 Task: Find connections with filter location Al Minyā with filter topic #startupswith filter profile language Potuguese with filter current company SK hynix with filter school DKTE'S Textile and Engineering Institute - An Autonomous Institute with filter industry Strategic Management Services with filter service category Coaching & Mentoring with filter keywords title Marketing Communications Manager
Action: Mouse moved to (496, 63)
Screenshot: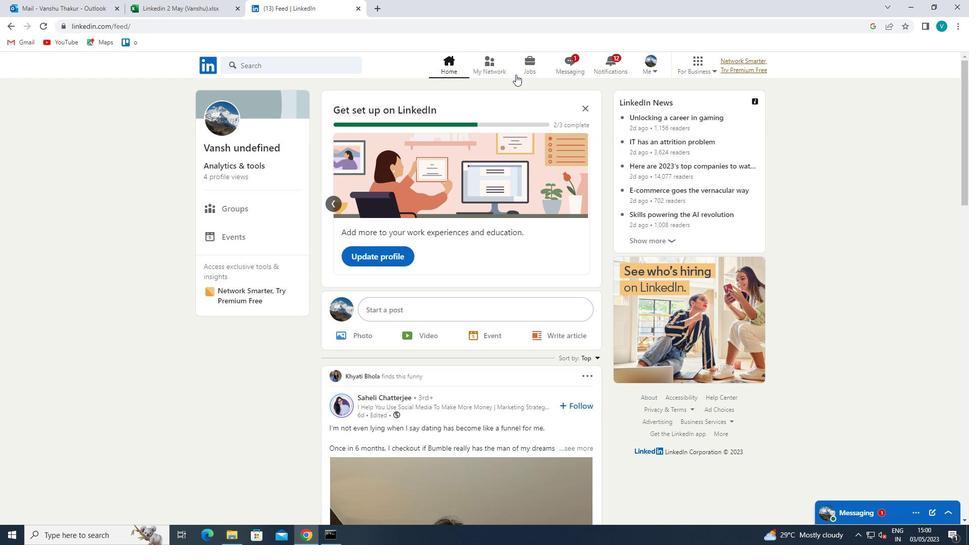 
Action: Mouse pressed left at (496, 63)
Screenshot: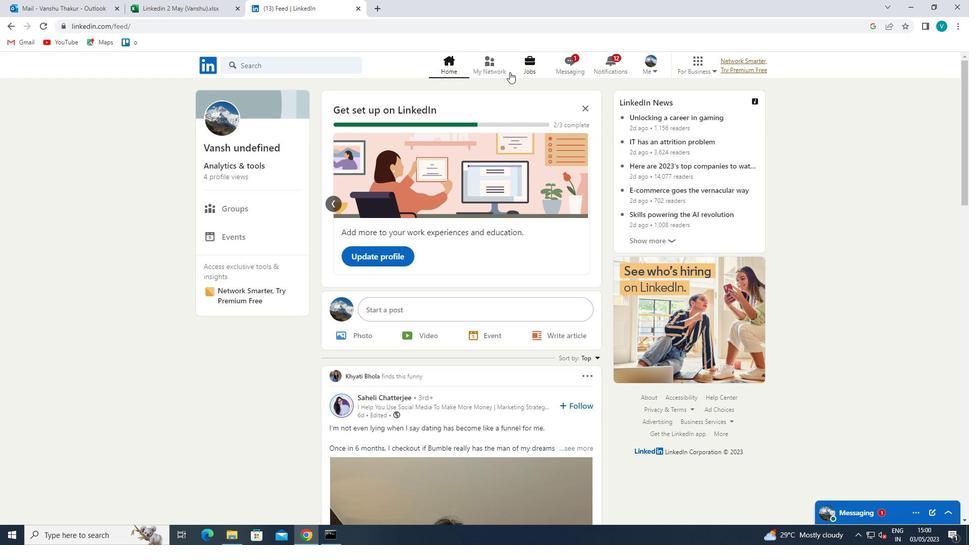 
Action: Mouse moved to (278, 118)
Screenshot: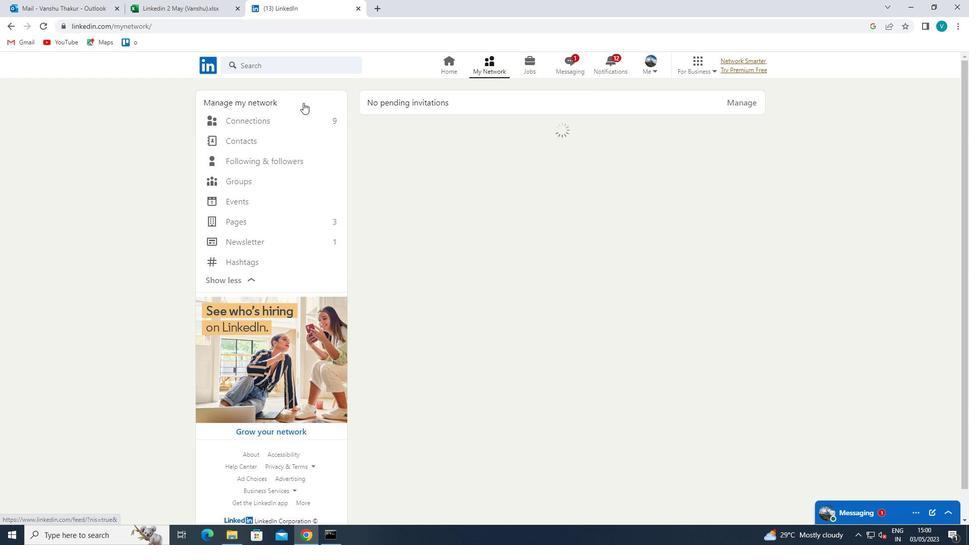 
Action: Mouse pressed left at (278, 118)
Screenshot: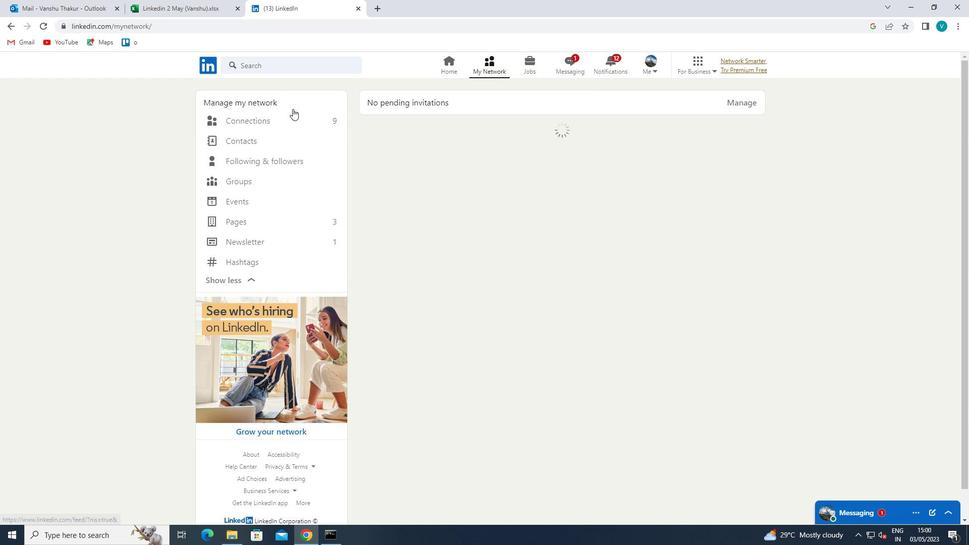 
Action: Mouse moved to (559, 125)
Screenshot: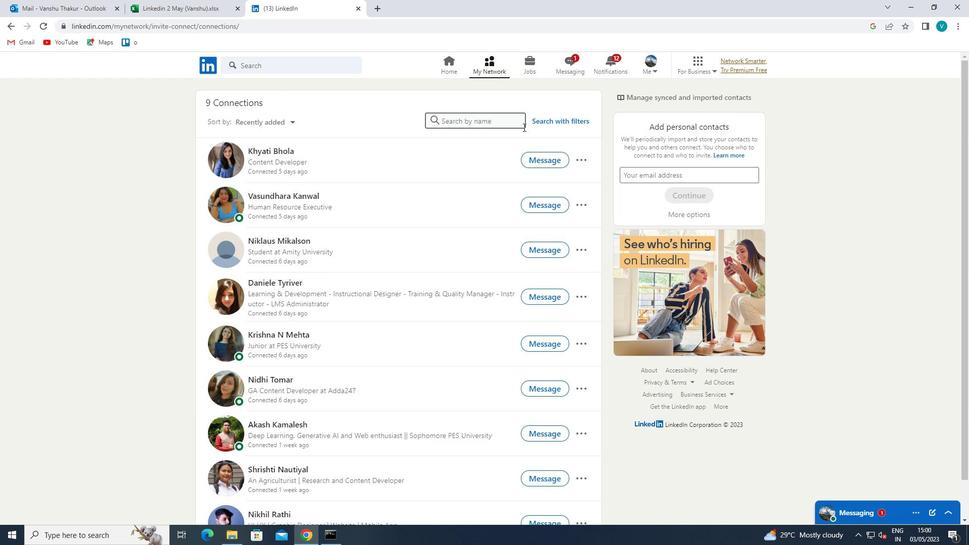 
Action: Mouse pressed left at (559, 125)
Screenshot: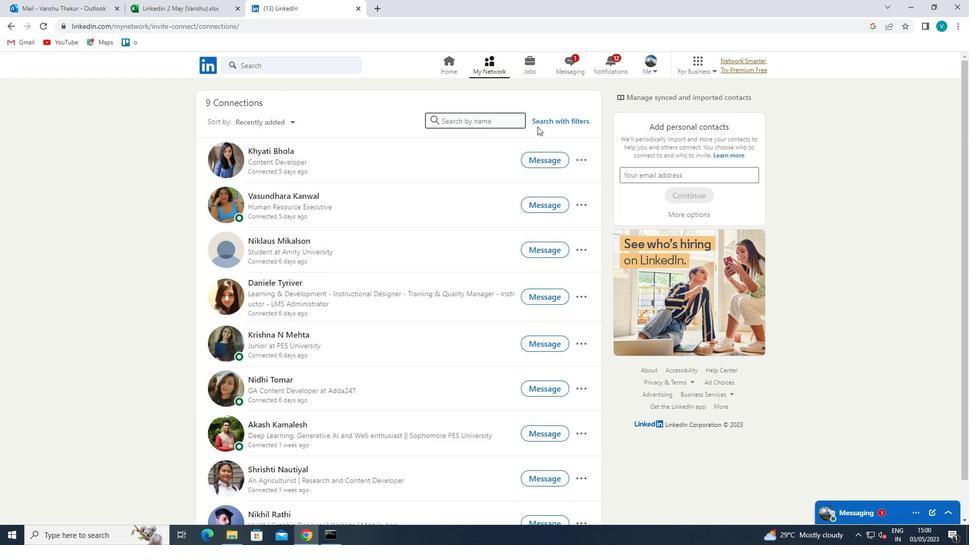 
Action: Mouse moved to (493, 93)
Screenshot: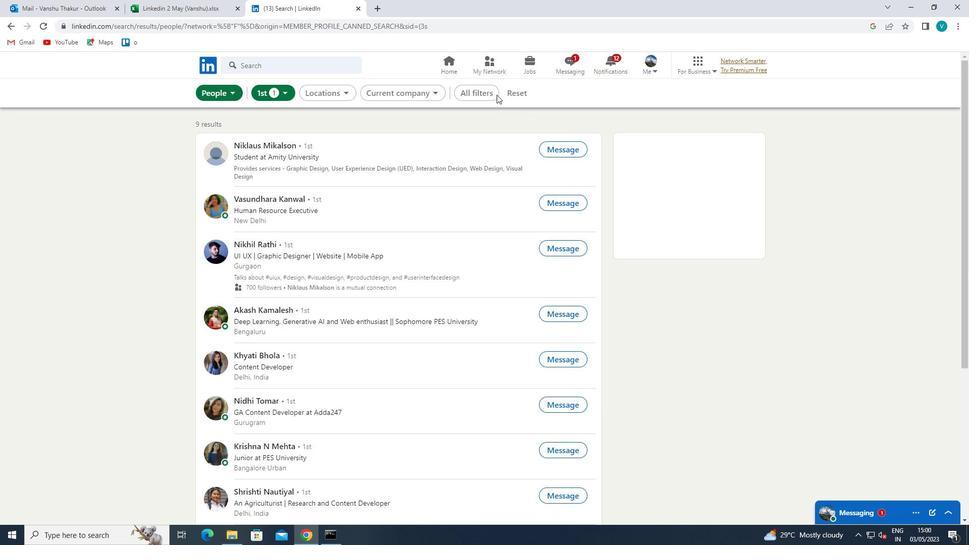 
Action: Mouse pressed left at (493, 93)
Screenshot: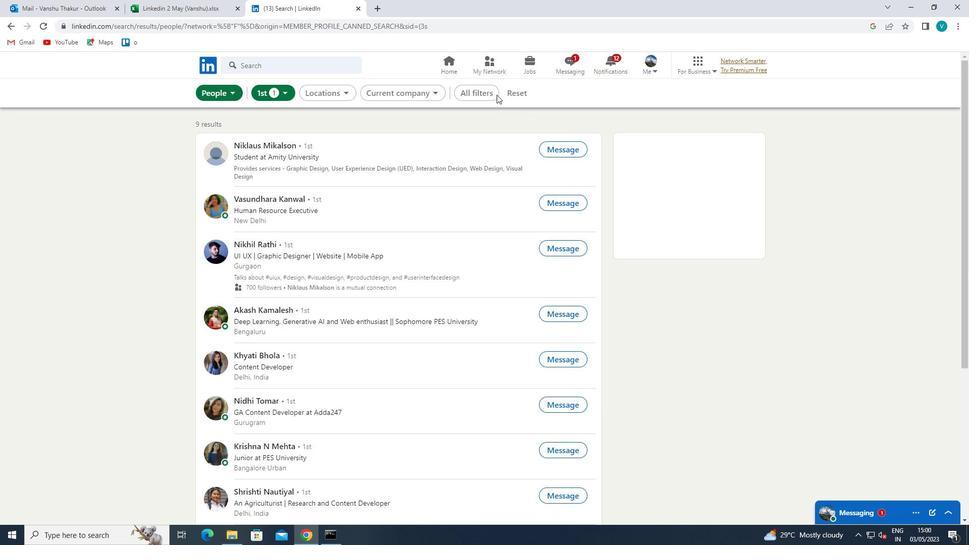 
Action: Mouse moved to (782, 194)
Screenshot: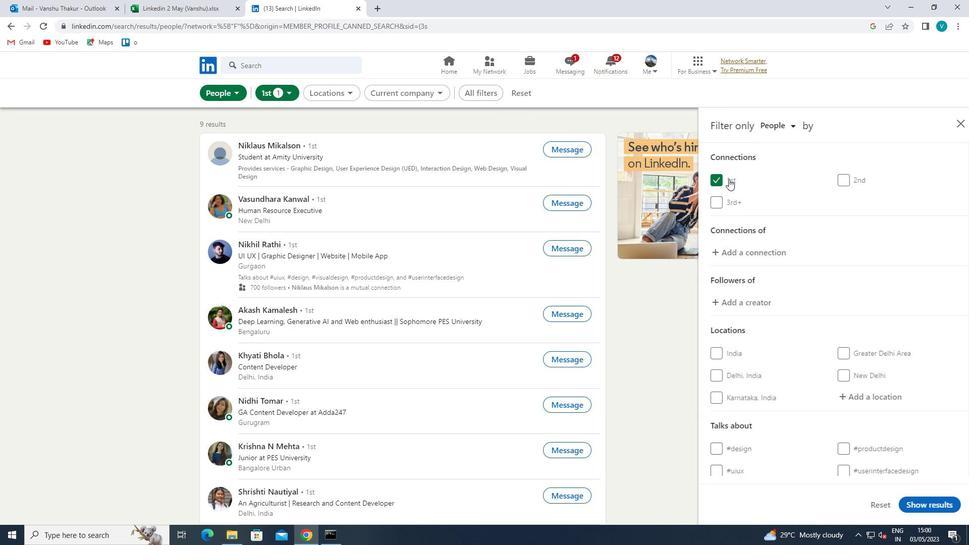 
Action: Mouse scrolled (782, 193) with delta (0, 0)
Screenshot: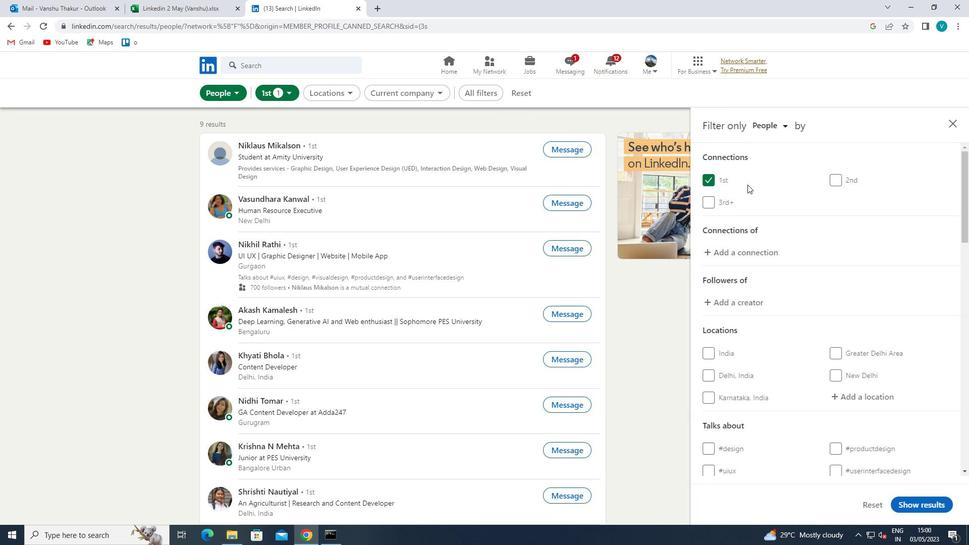 
Action: Mouse moved to (784, 195)
Screenshot: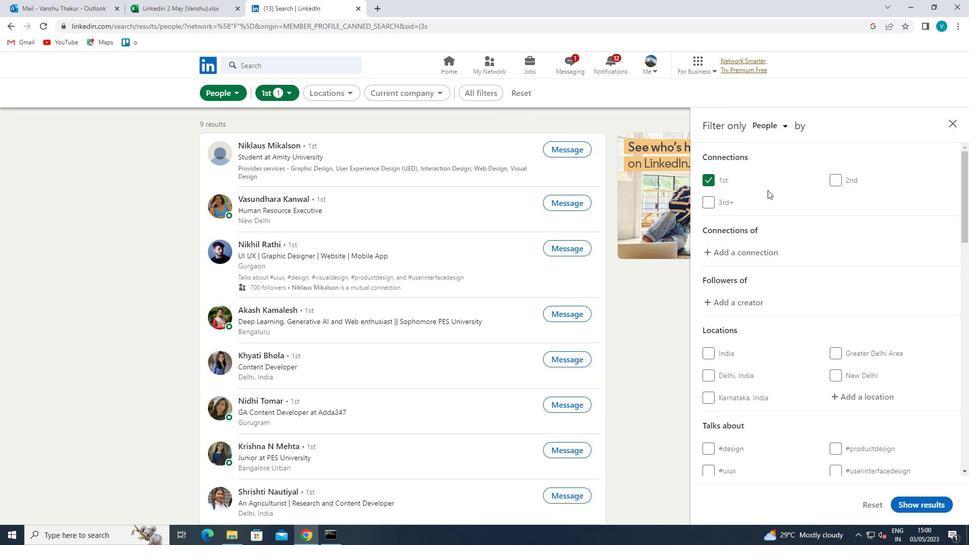 
Action: Mouse scrolled (784, 195) with delta (0, 0)
Screenshot: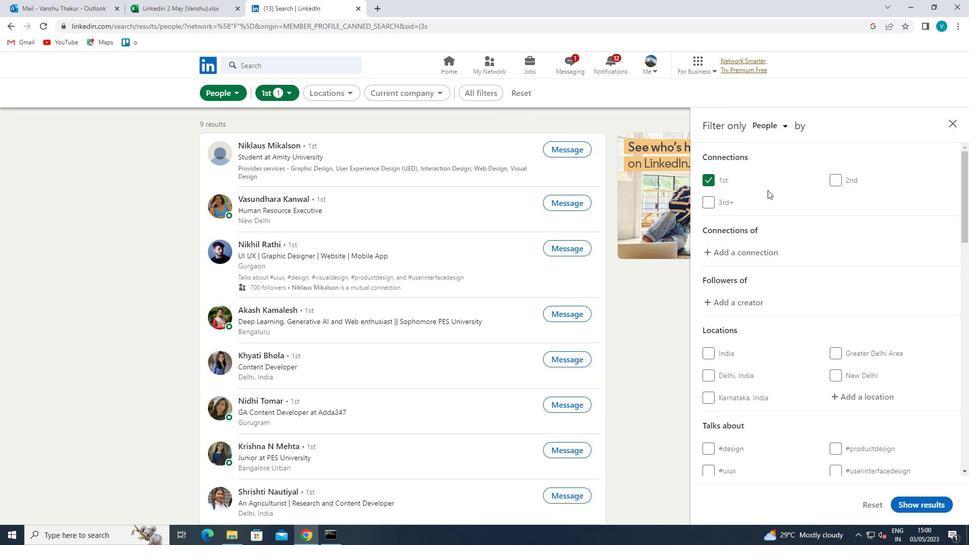 
Action: Mouse moved to (852, 296)
Screenshot: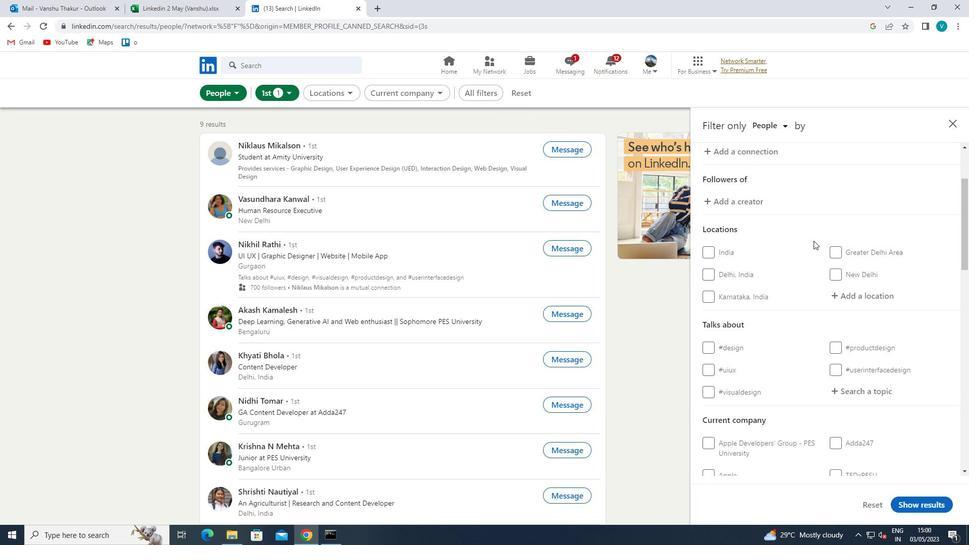 
Action: Mouse pressed left at (852, 296)
Screenshot: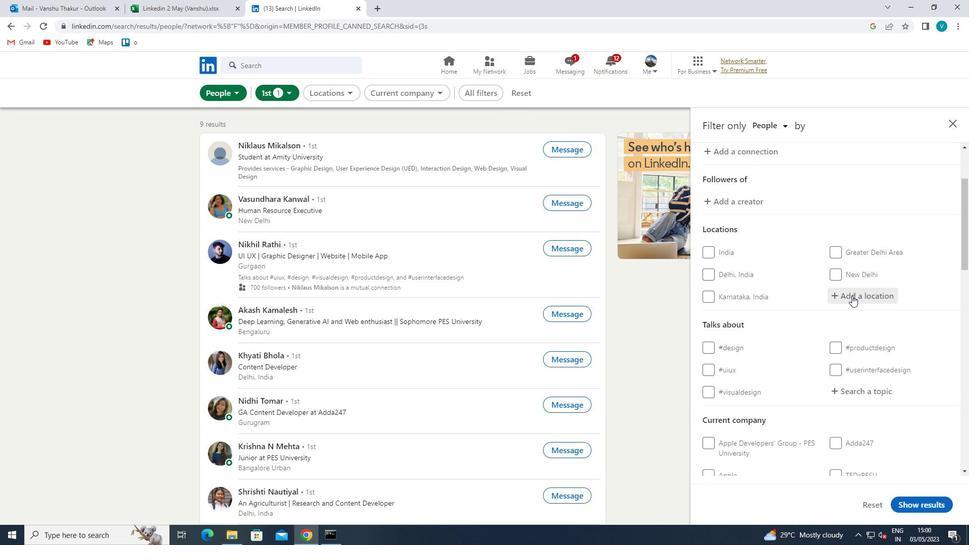 
Action: Mouse moved to (576, 127)
Screenshot: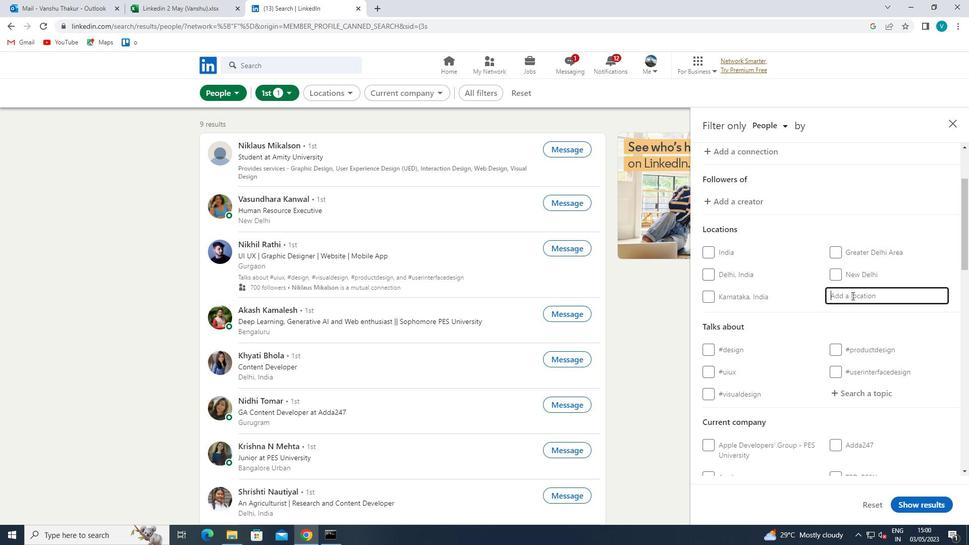 
Action: Key pressed <Key.shift>AI<Key.space><Key.shift><Key.shift><Key.shift><Key.shift><Key.shift><Key.shift><Key.shift><Key.shift><Key.shift>MINYA
Screenshot: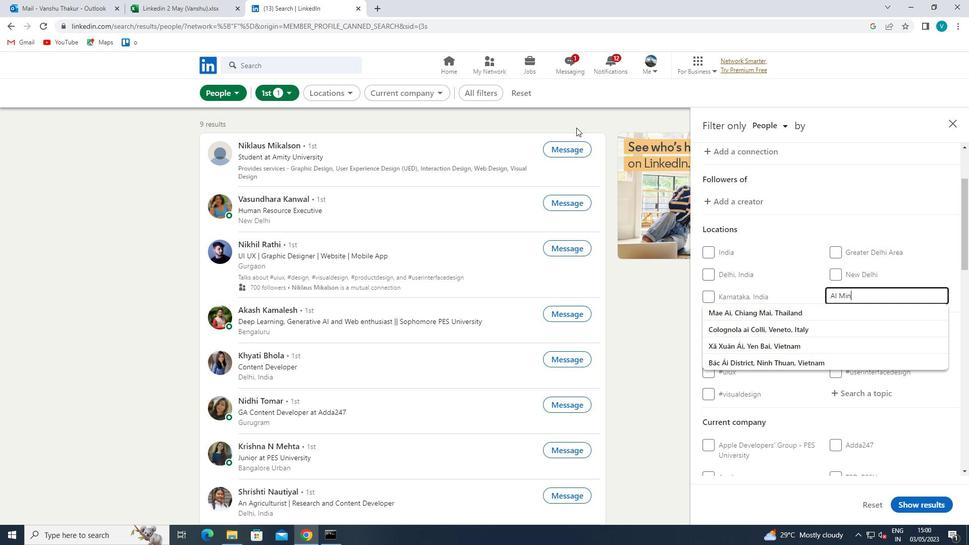 
Action: Mouse moved to (772, 281)
Screenshot: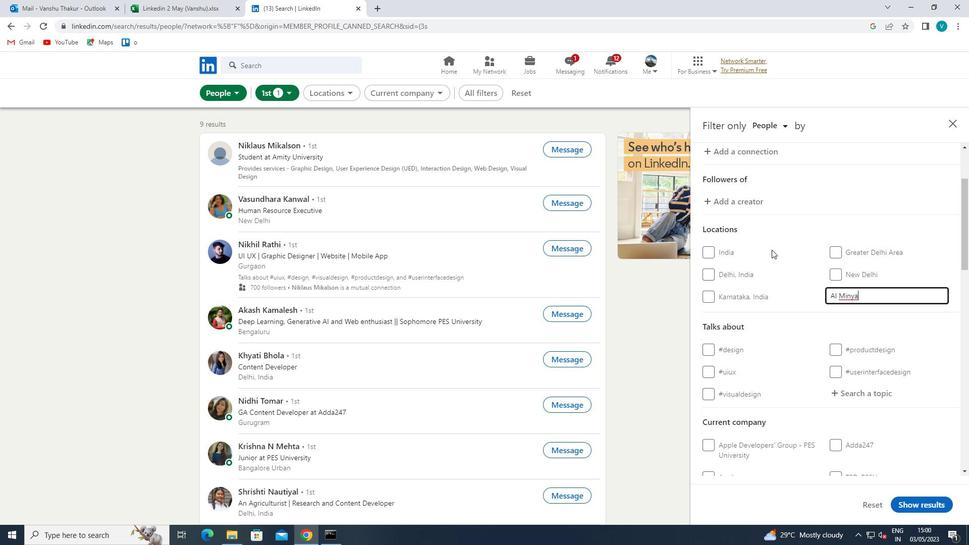 
Action: Mouse pressed left at (772, 281)
Screenshot: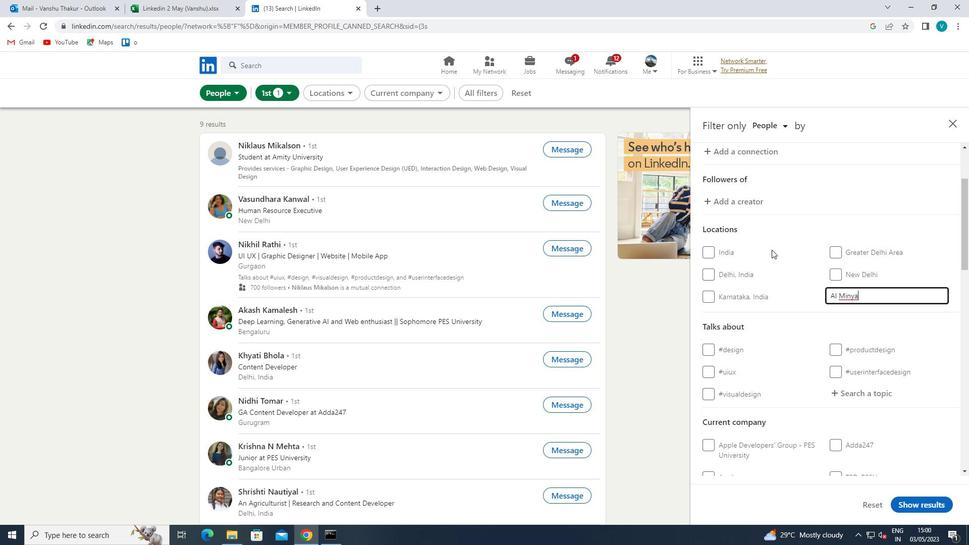 
Action: Mouse moved to (833, 301)
Screenshot: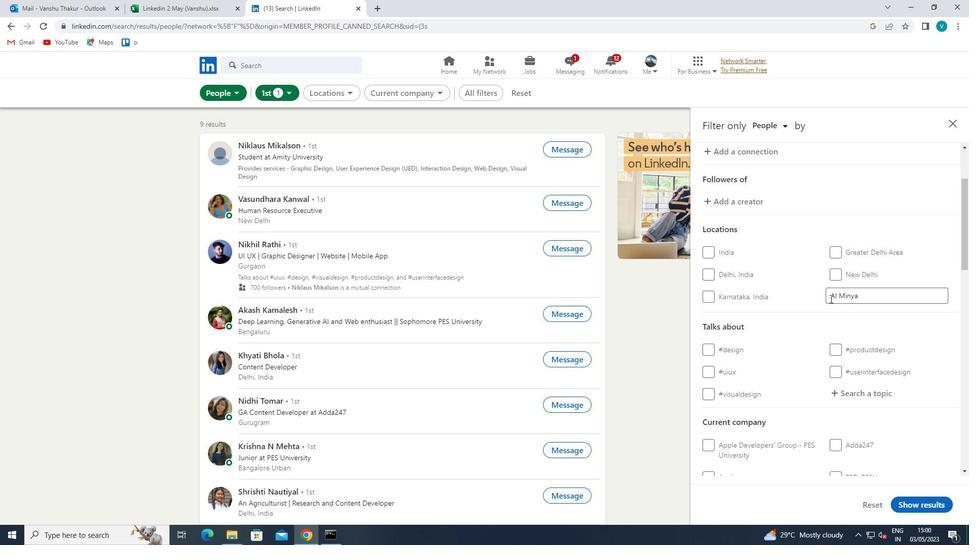 
Action: Mouse scrolled (833, 300) with delta (0, 0)
Screenshot: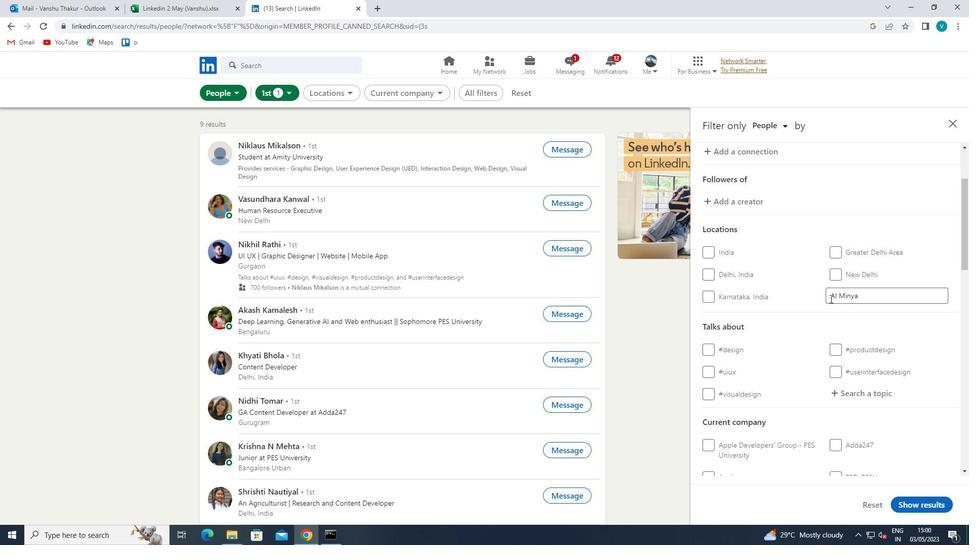 
Action: Mouse moved to (834, 301)
Screenshot: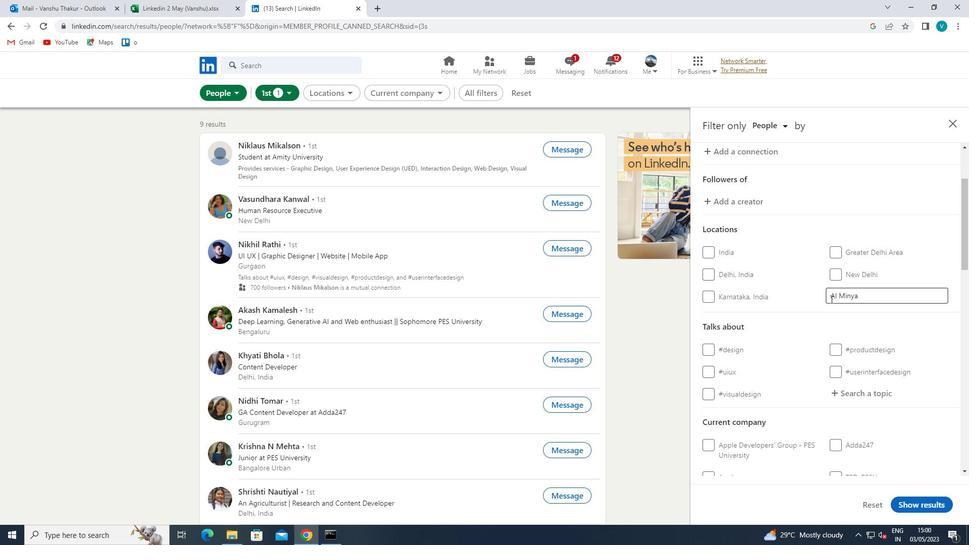 
Action: Mouse scrolled (834, 301) with delta (0, 0)
Screenshot: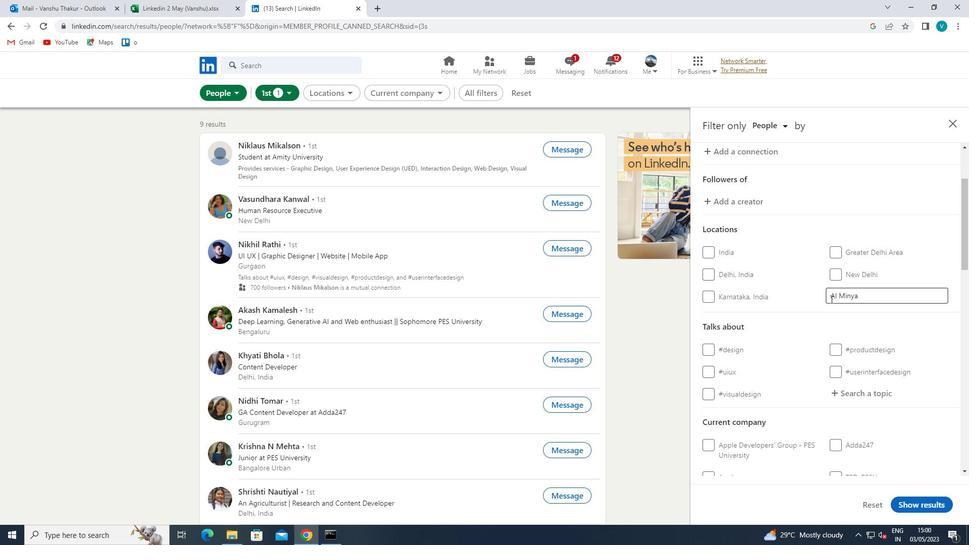 
Action: Mouse moved to (863, 297)
Screenshot: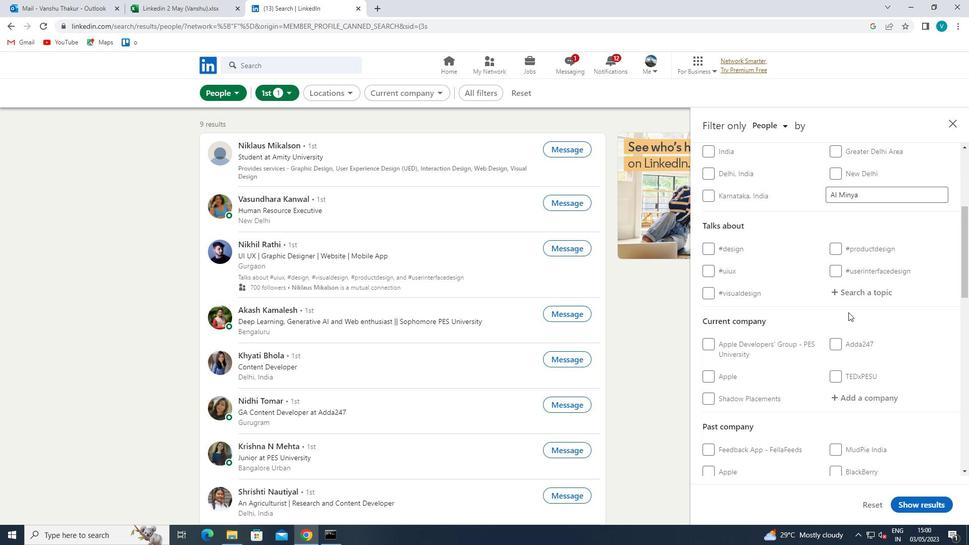 
Action: Mouse pressed left at (863, 297)
Screenshot: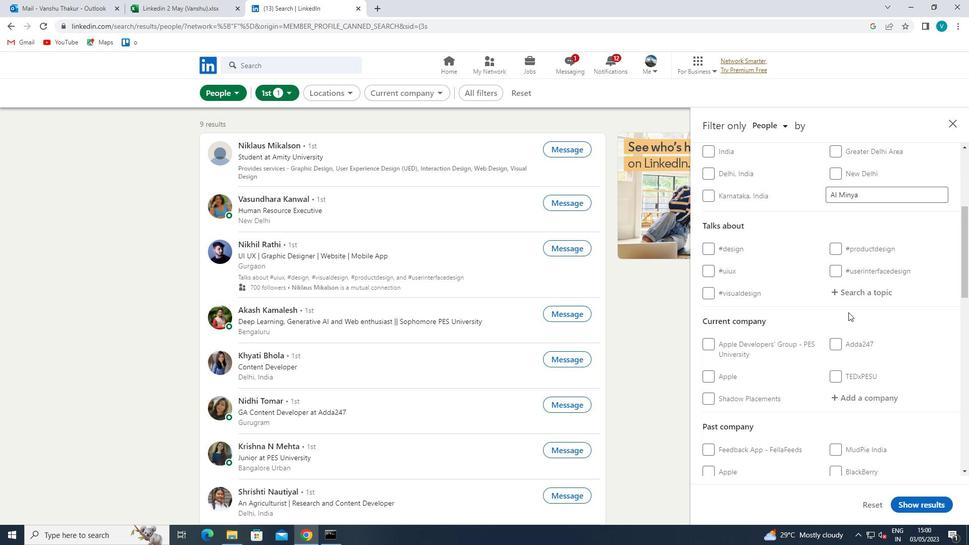
Action: Mouse moved to (737, 226)
Screenshot: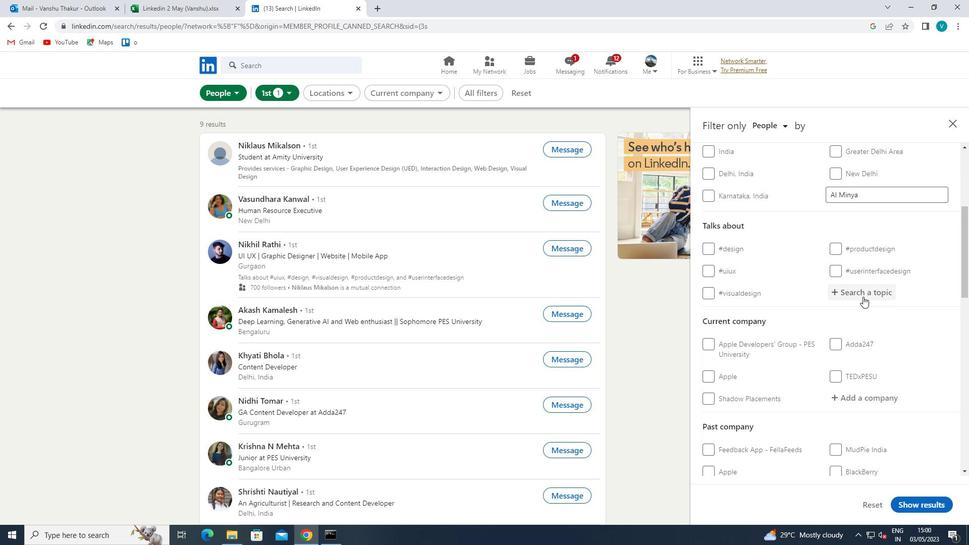 
Action: Key pressed STARTUP
Screenshot: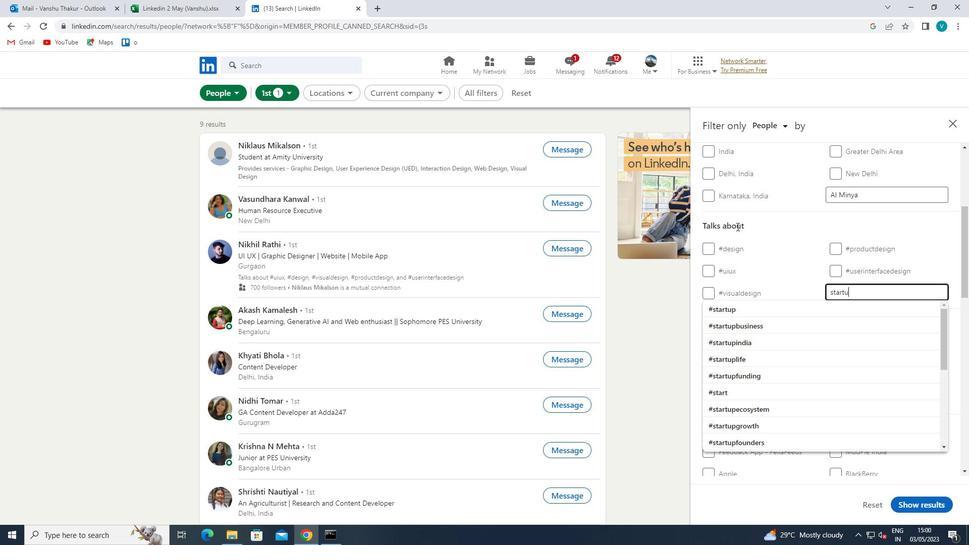 
Action: Mouse moved to (734, 320)
Screenshot: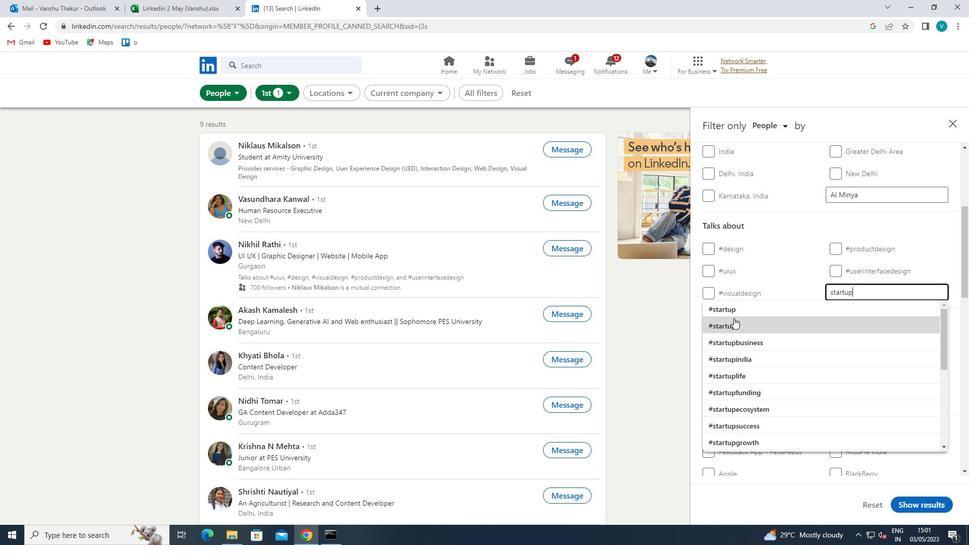 
Action: Mouse pressed left at (734, 320)
Screenshot: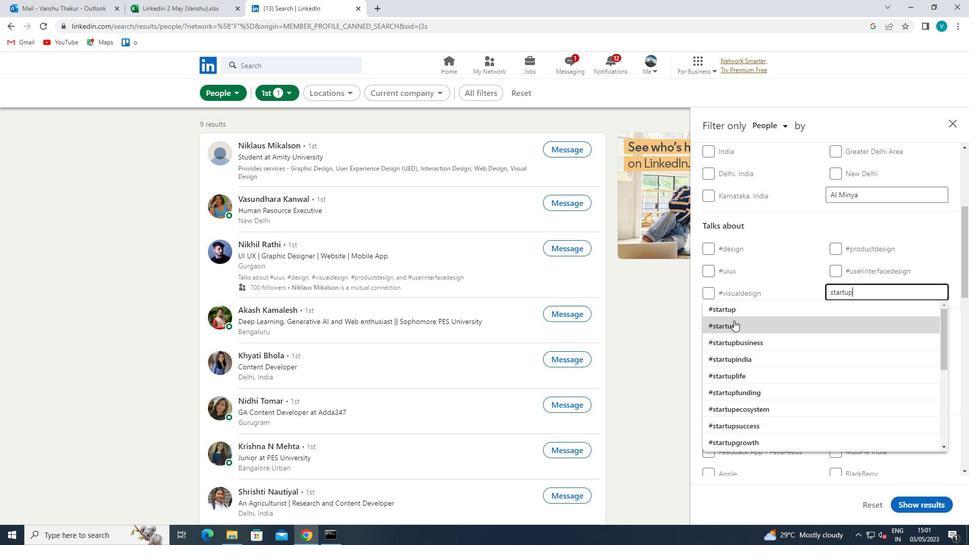 
Action: Mouse moved to (893, 325)
Screenshot: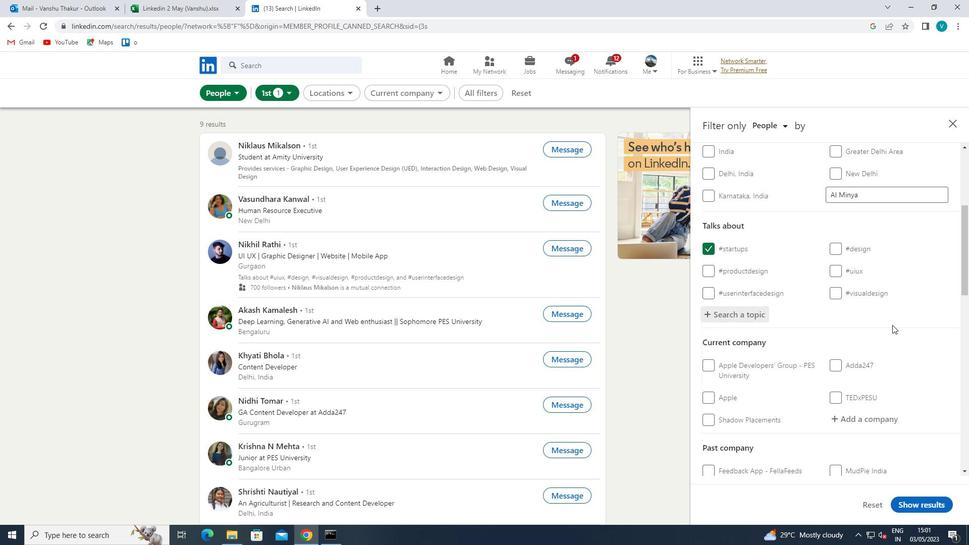 
Action: Mouse scrolled (893, 324) with delta (0, 0)
Screenshot: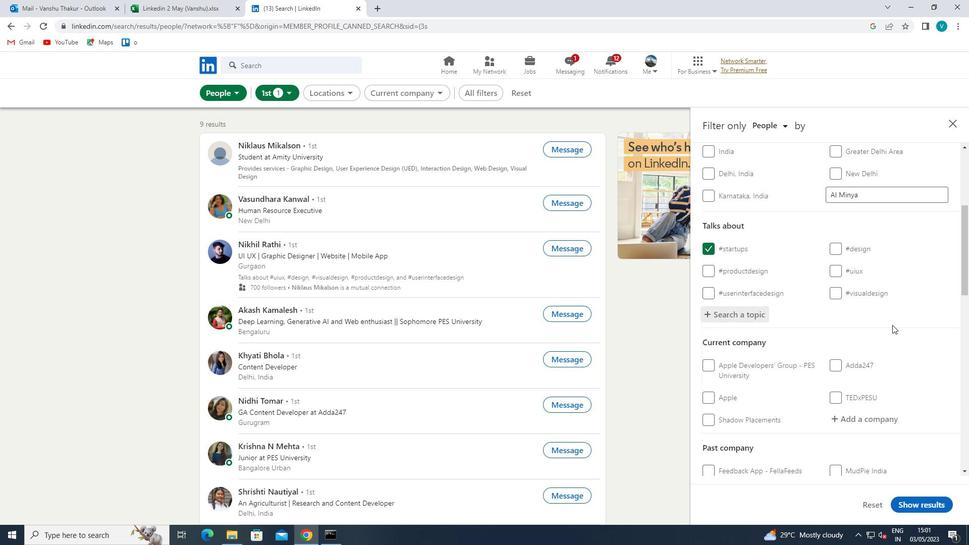 
Action: Mouse scrolled (893, 324) with delta (0, 0)
Screenshot: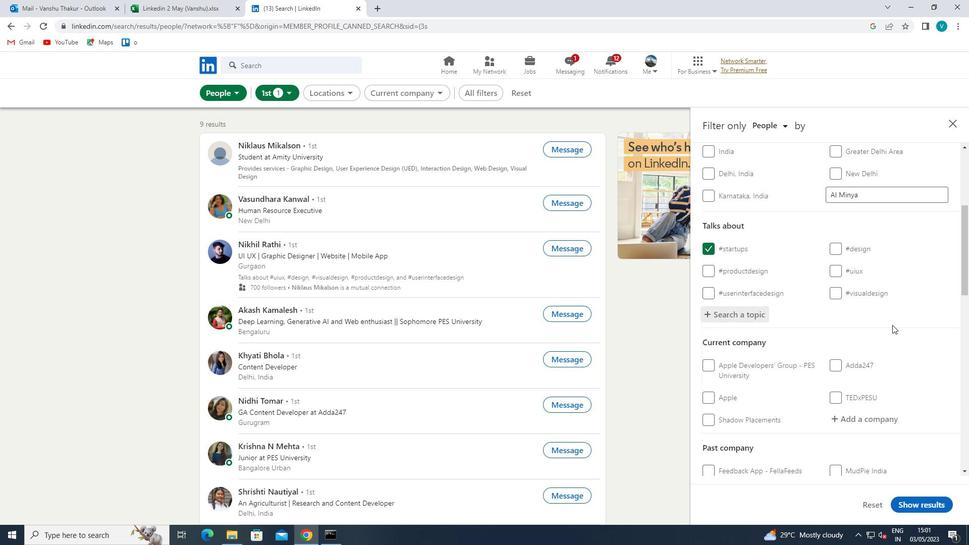 
Action: Mouse moved to (898, 323)
Screenshot: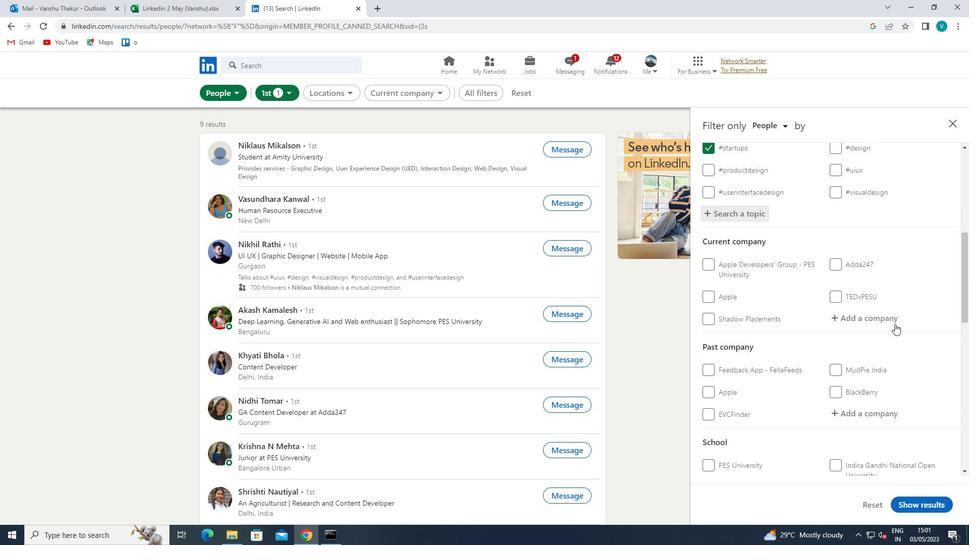 
Action: Mouse pressed left at (898, 323)
Screenshot: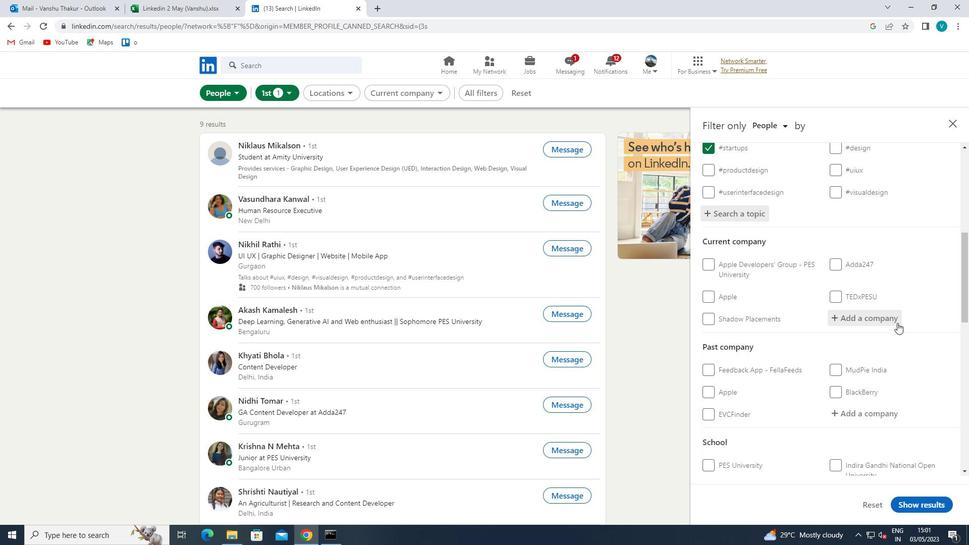 
Action: Key pressed <Key.shift>SK<Key.space>HYNIX
Screenshot: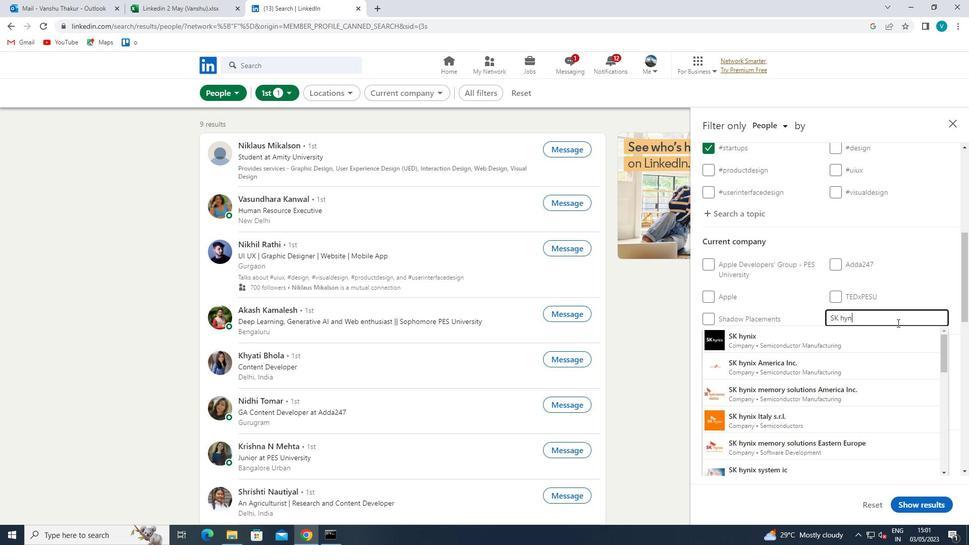 
Action: Mouse moved to (877, 335)
Screenshot: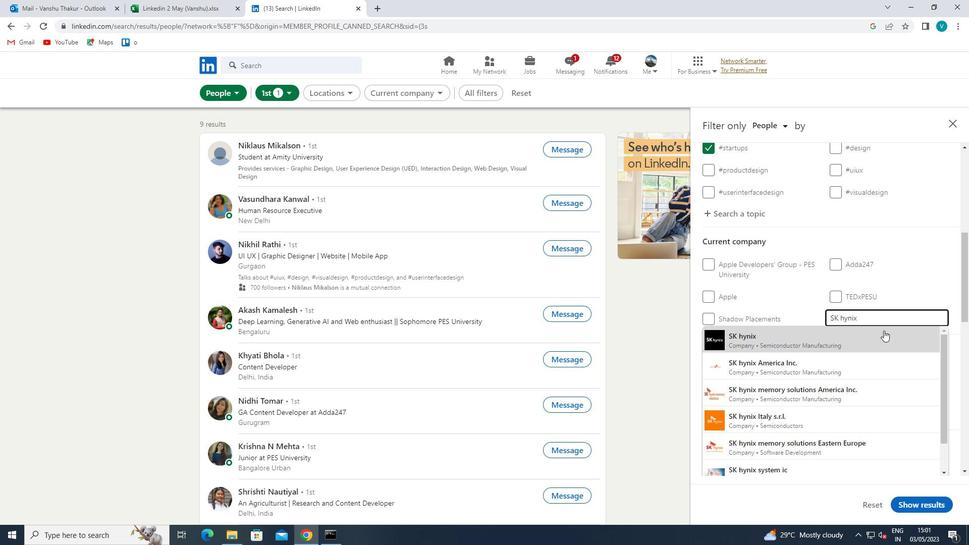 
Action: Mouse pressed left at (877, 335)
Screenshot: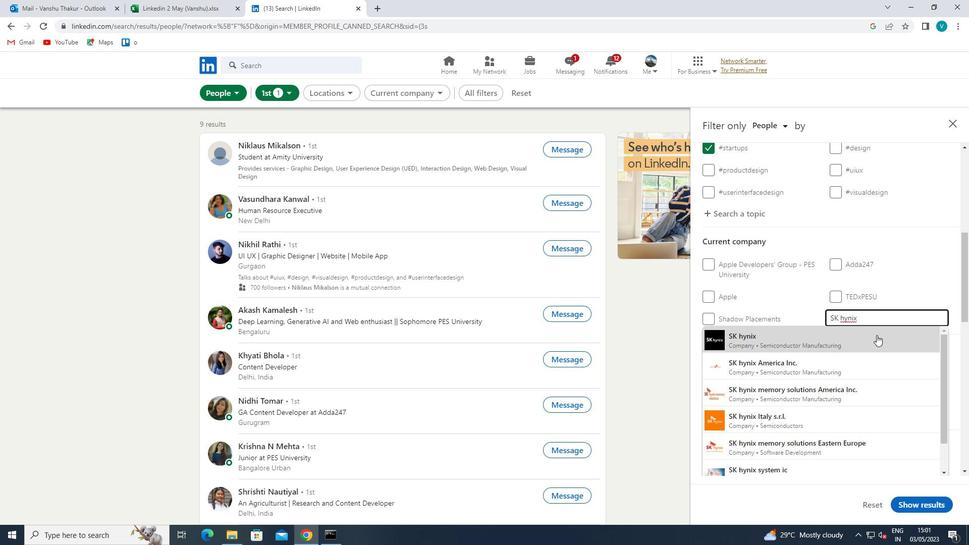 
Action: Mouse scrolled (877, 334) with delta (0, 0)
Screenshot: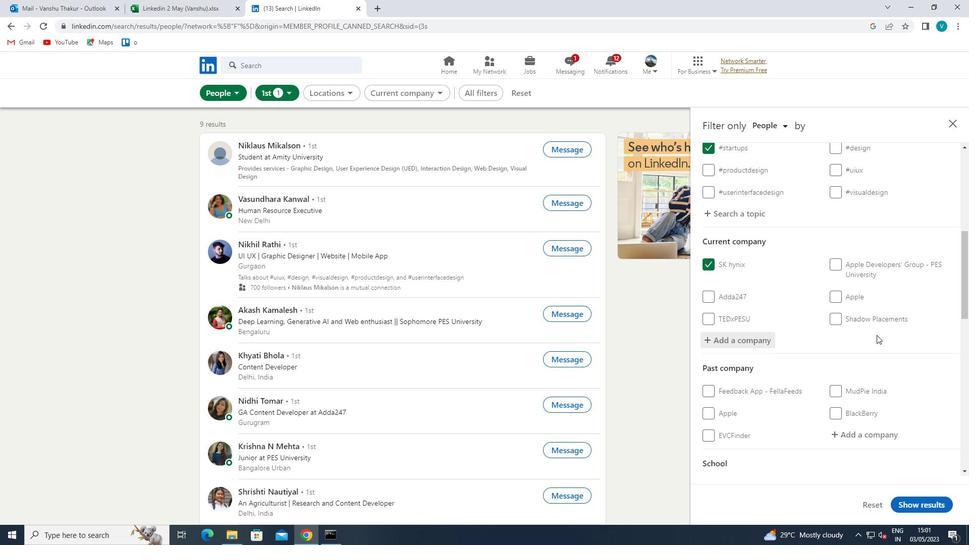 
Action: Mouse scrolled (877, 334) with delta (0, 0)
Screenshot: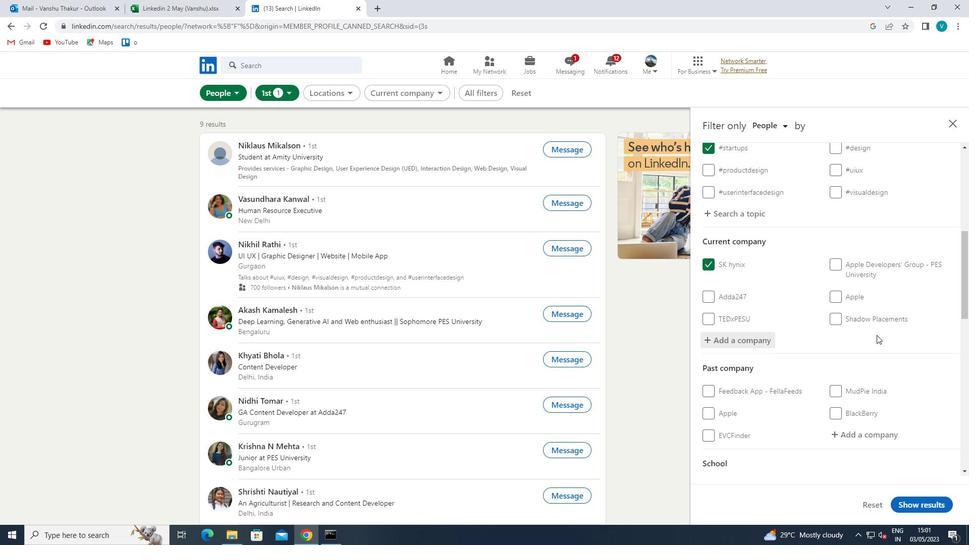 
Action: Mouse scrolled (877, 334) with delta (0, 0)
Screenshot: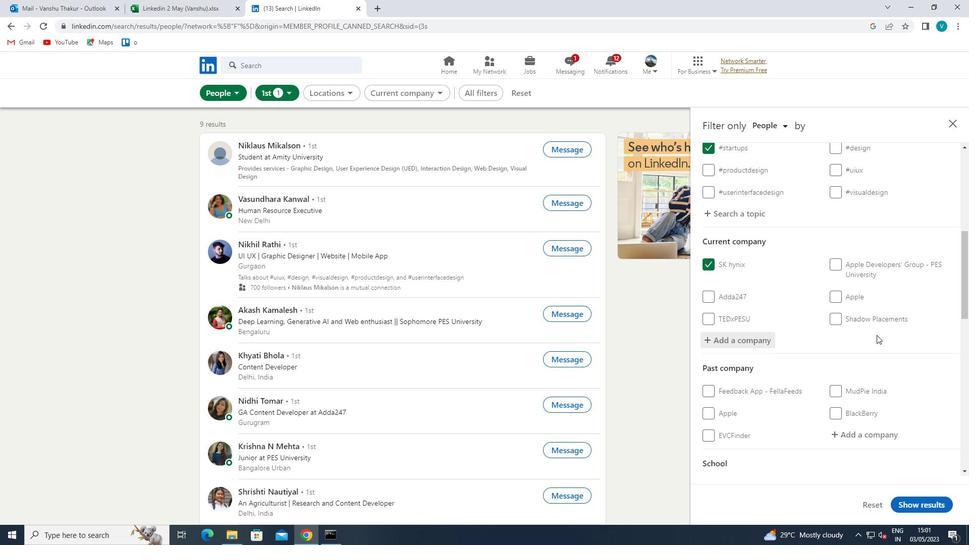 
Action: Mouse scrolled (877, 334) with delta (0, 0)
Screenshot: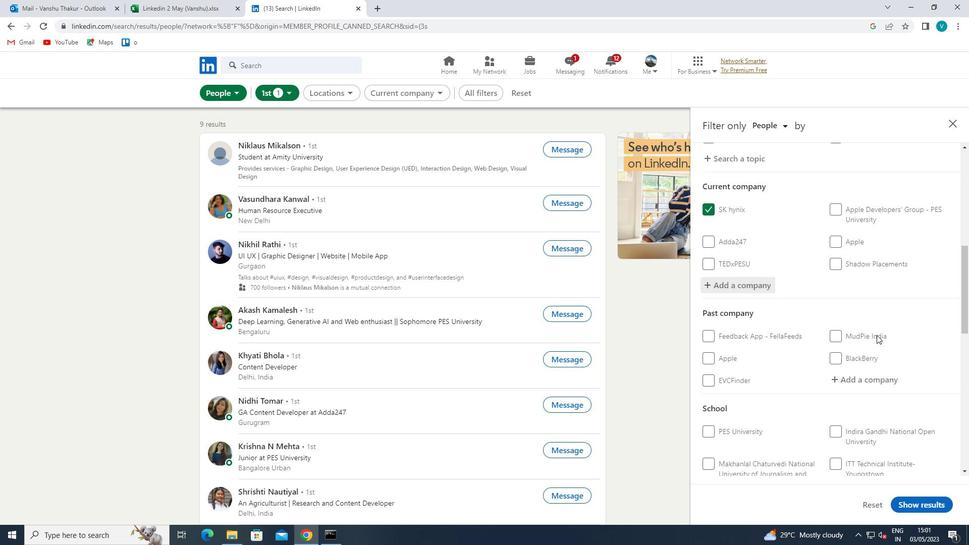 
Action: Mouse moved to (875, 354)
Screenshot: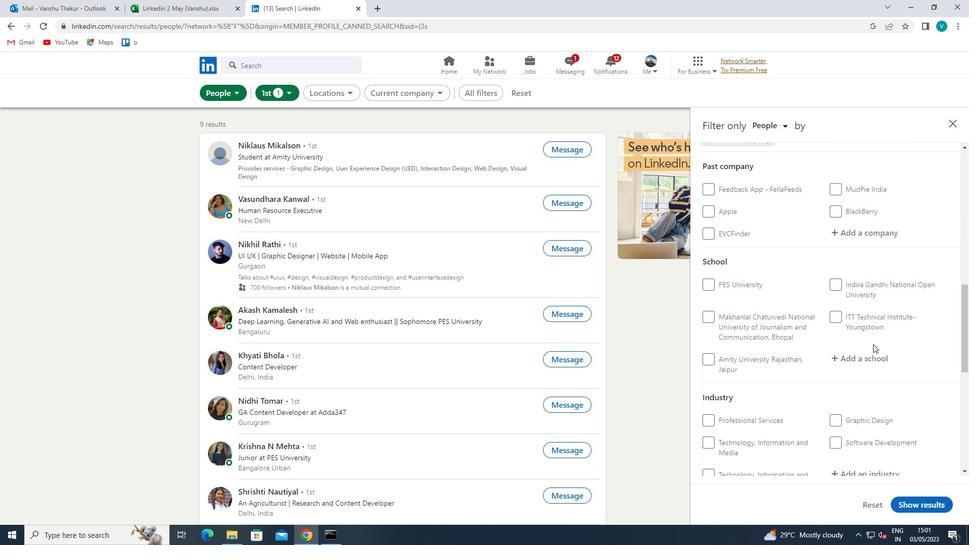 
Action: Mouse pressed left at (875, 354)
Screenshot: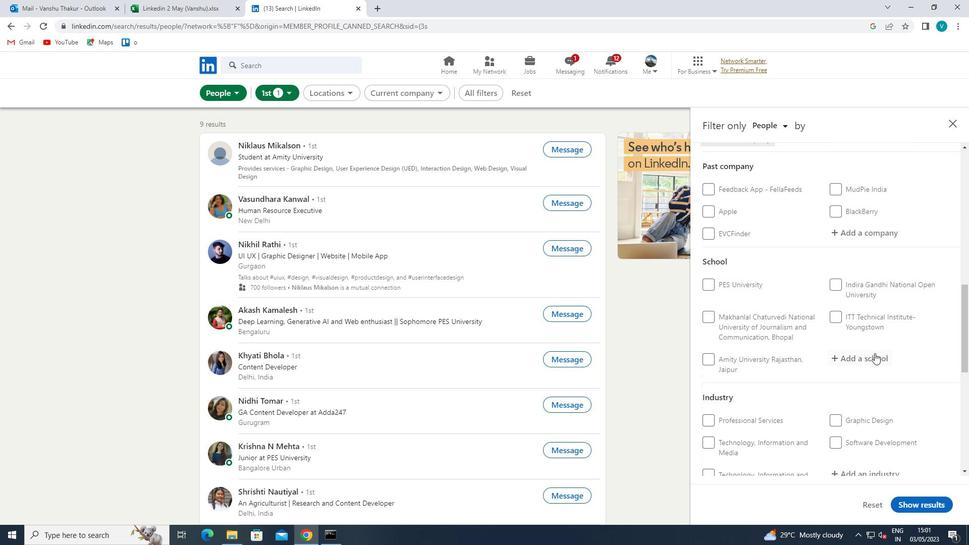 
Action: Mouse moved to (875, 355)
Screenshot: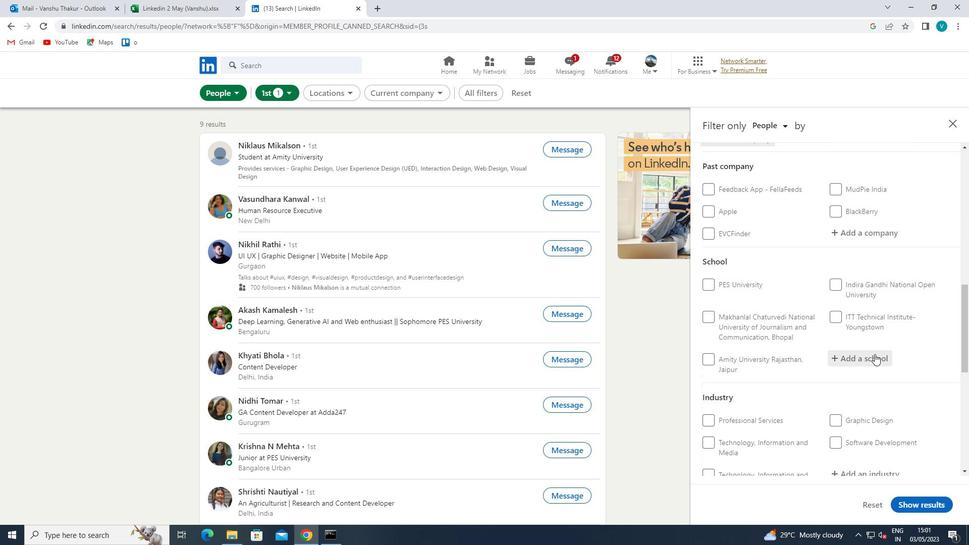 
Action: Key pressed <Key.shift>DKTE,<Key.shift>S
Screenshot: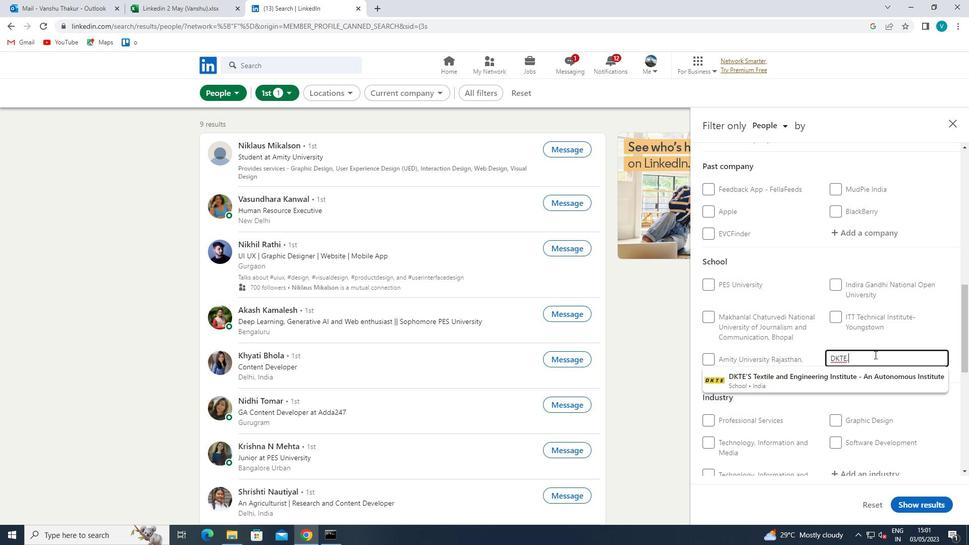 
Action: Mouse moved to (861, 374)
Screenshot: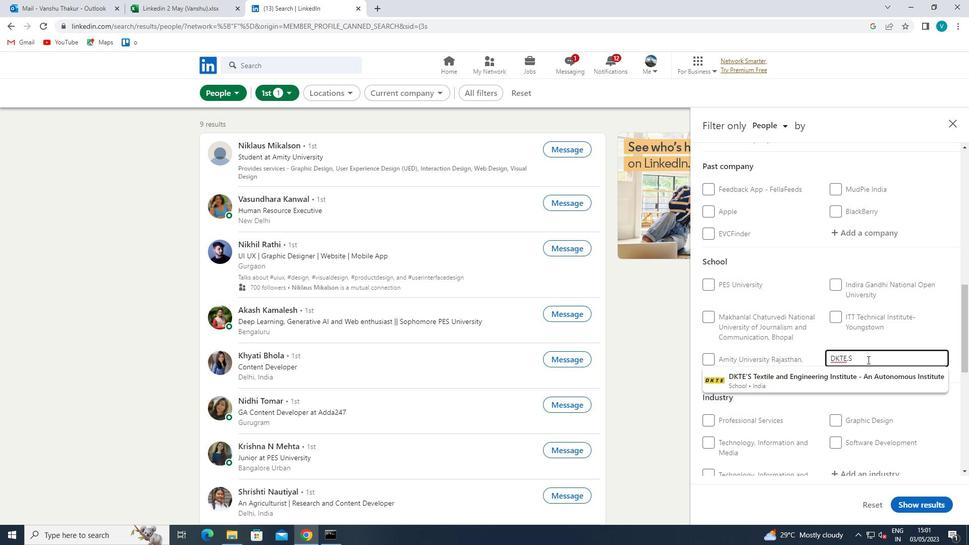 
Action: Mouse pressed left at (861, 374)
Screenshot: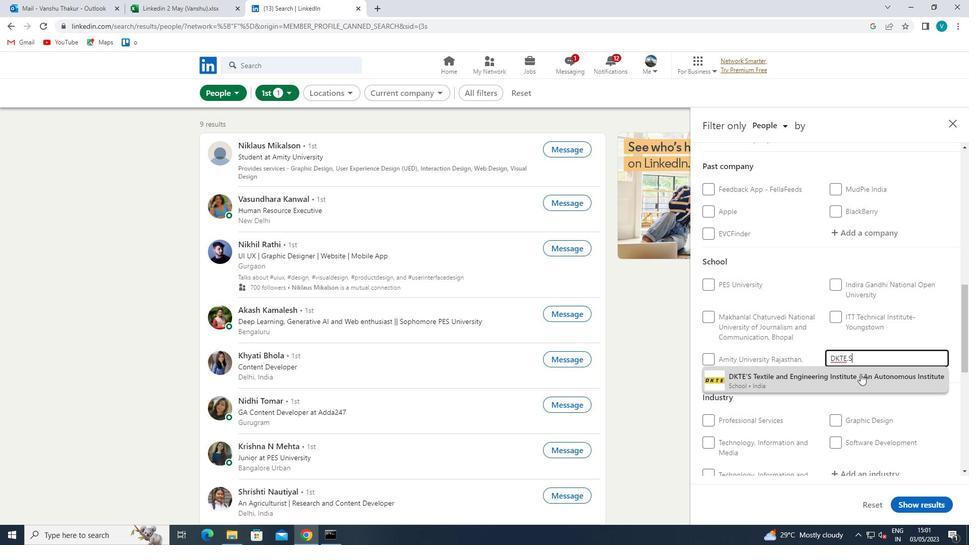 
Action: Mouse scrolled (861, 373) with delta (0, 0)
Screenshot: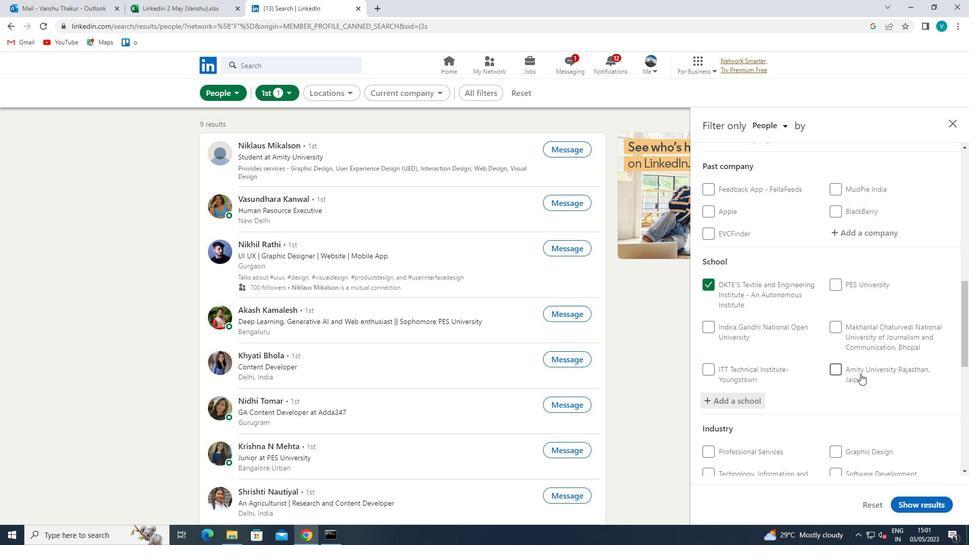 
Action: Mouse scrolled (861, 373) with delta (0, 0)
Screenshot: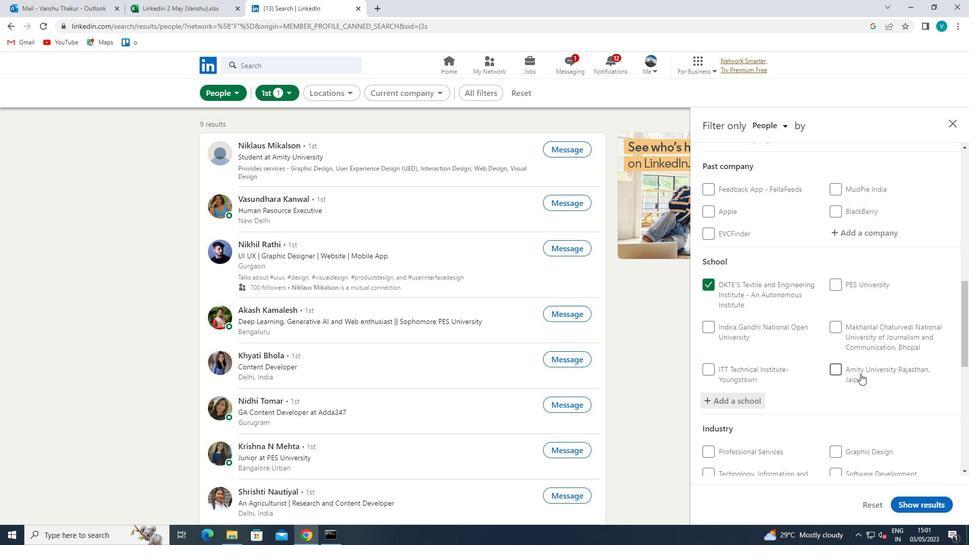 
Action: Mouse scrolled (861, 373) with delta (0, 0)
Screenshot: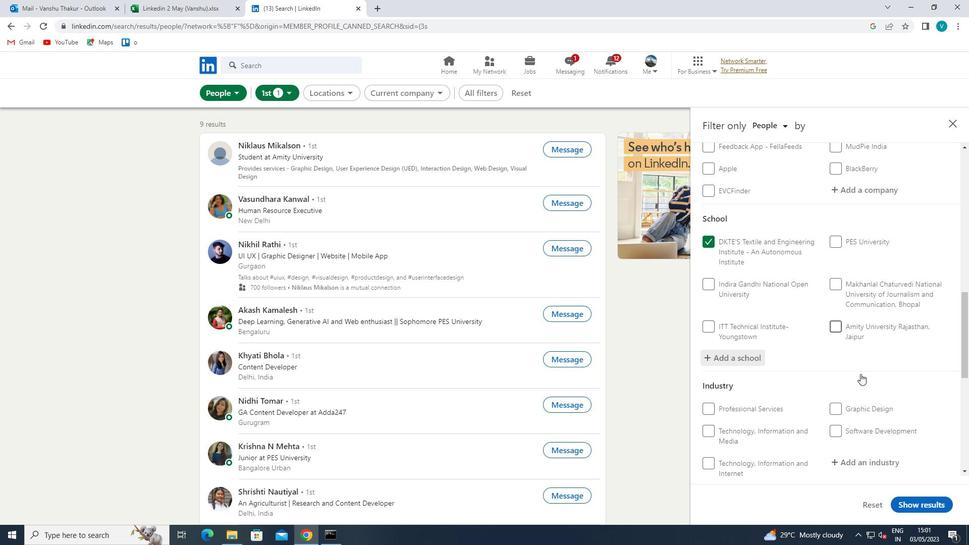 
Action: Mouse scrolled (861, 373) with delta (0, 0)
Screenshot: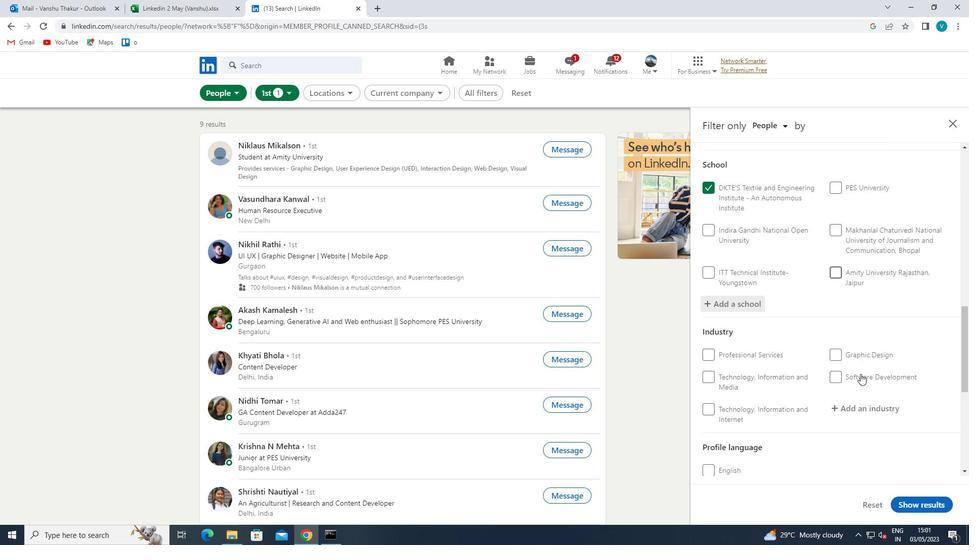 
Action: Mouse moved to (856, 302)
Screenshot: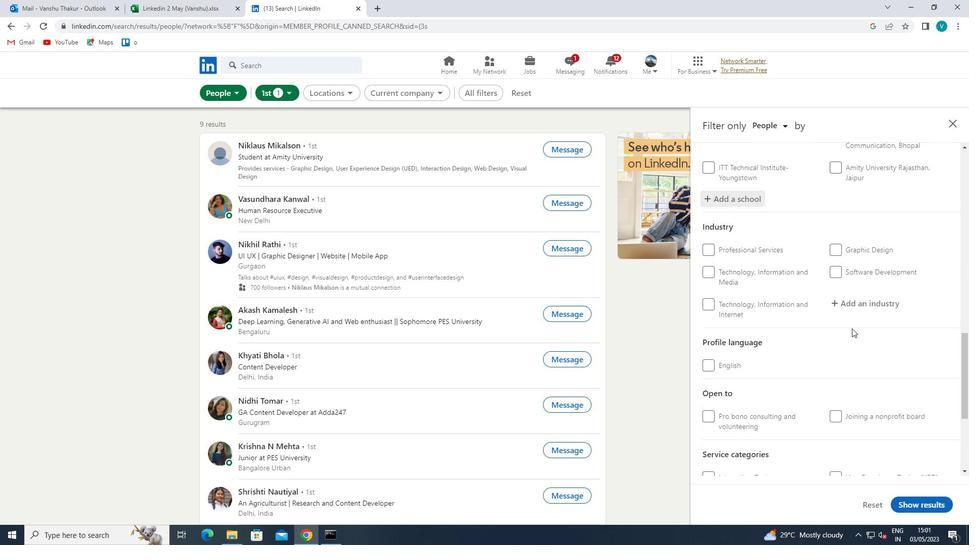 
Action: Mouse pressed left at (856, 302)
Screenshot: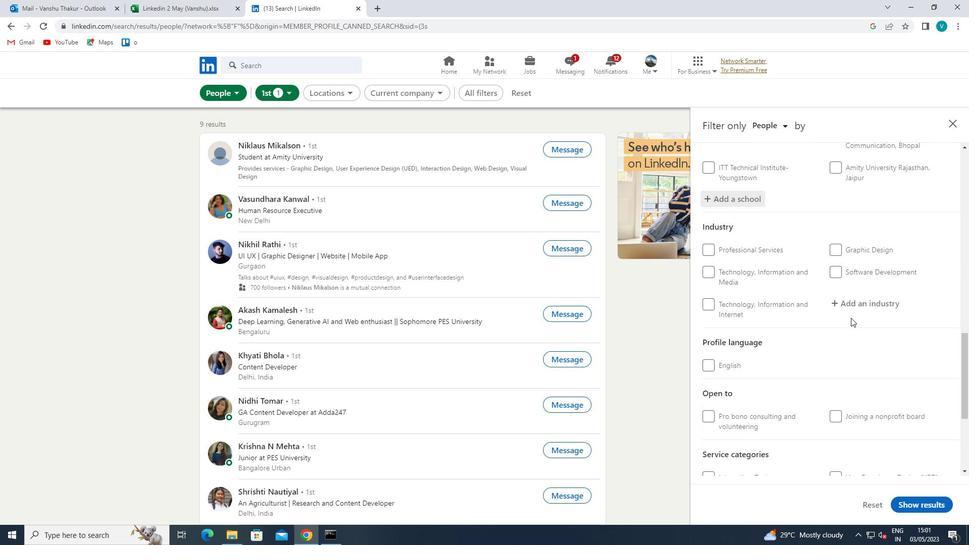 
Action: Mouse moved to (858, 301)
Screenshot: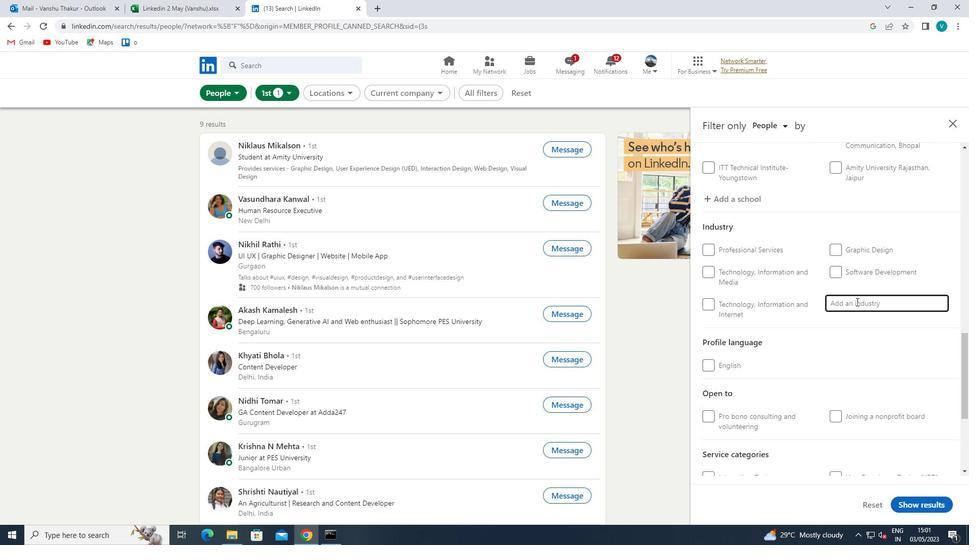 
Action: Key pressed <Key.shift>STRA
Screenshot: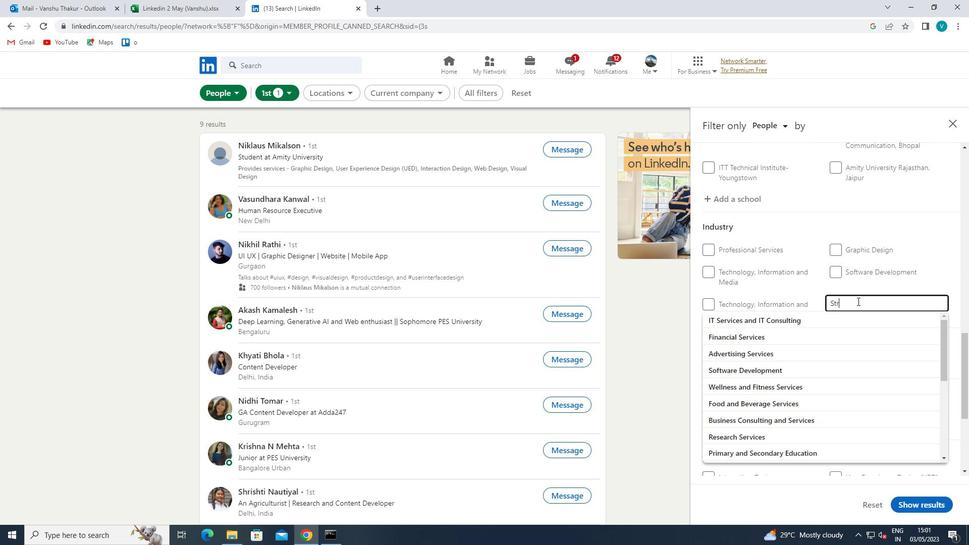 
Action: Mouse moved to (843, 315)
Screenshot: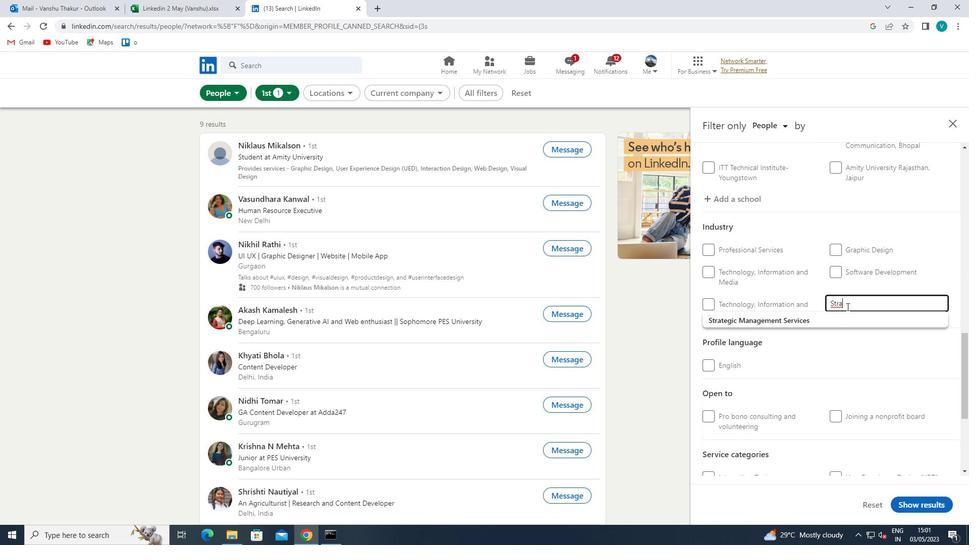 
Action: Mouse pressed left at (843, 315)
Screenshot: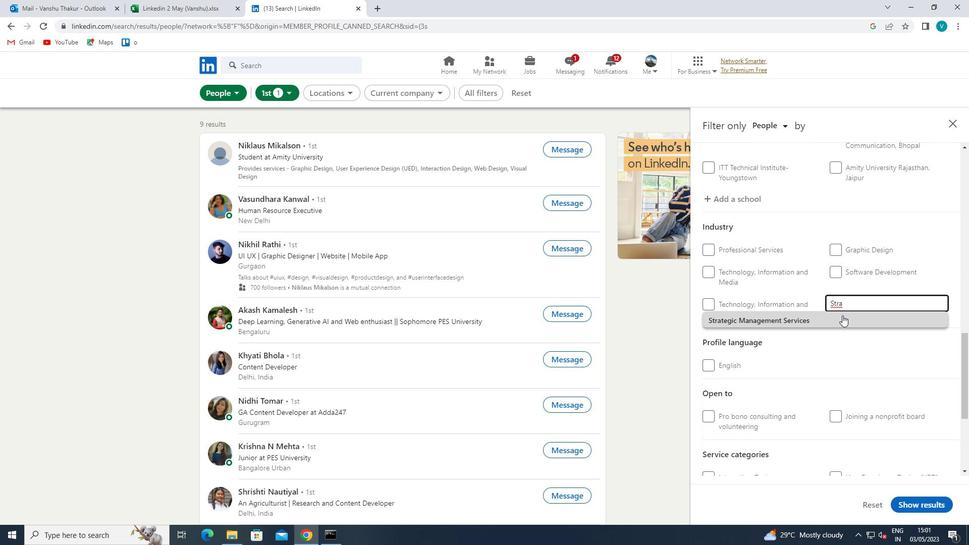 
Action: Mouse scrolled (843, 315) with delta (0, 0)
Screenshot: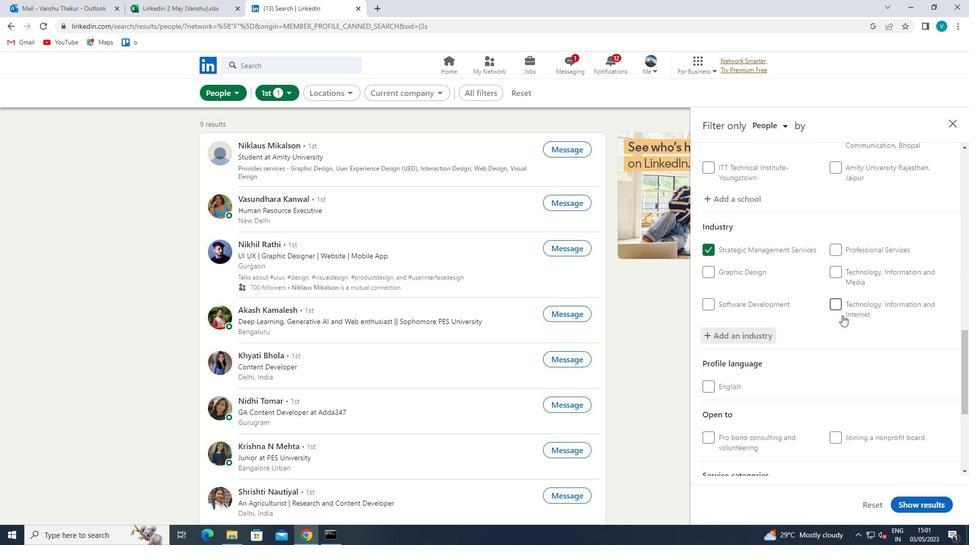 
Action: Mouse scrolled (843, 315) with delta (0, 0)
Screenshot: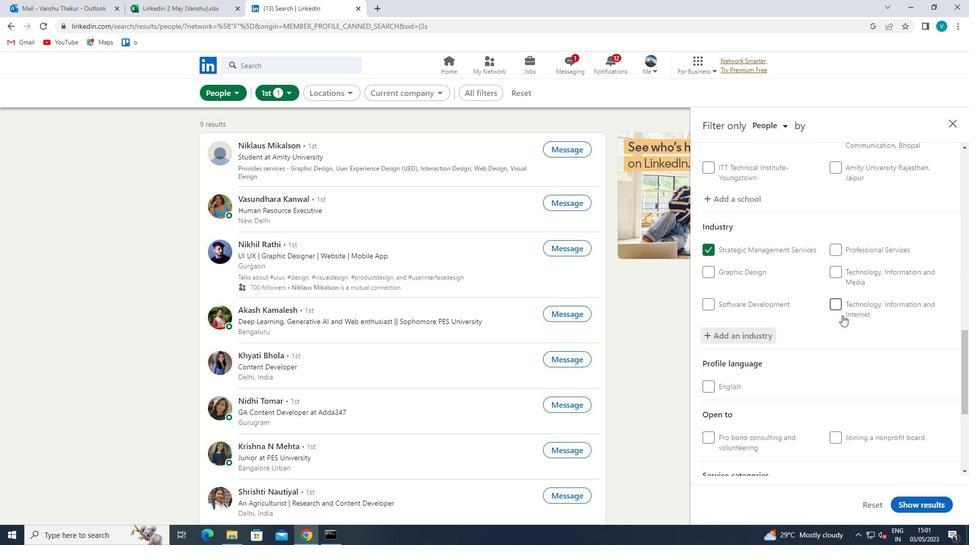 
Action: Mouse scrolled (843, 315) with delta (0, 0)
Screenshot: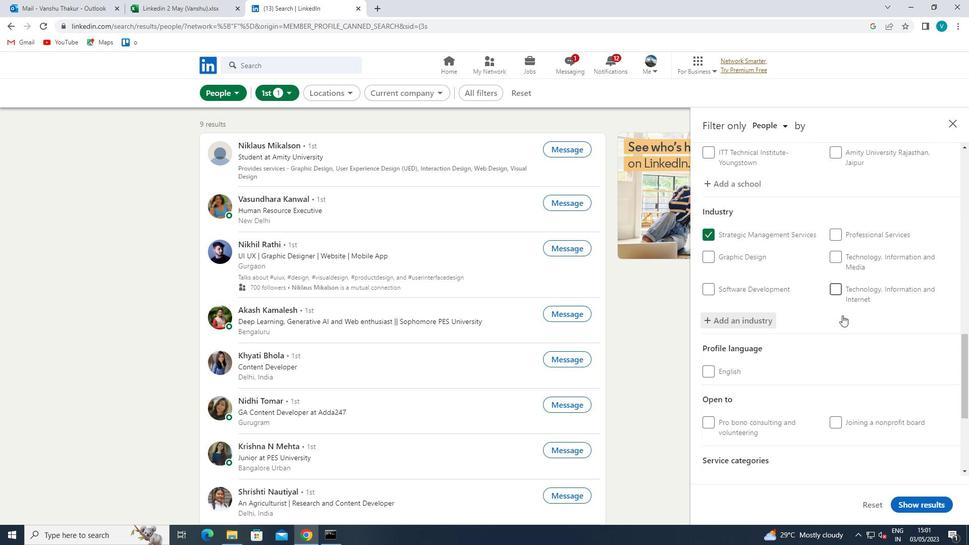 
Action: Mouse scrolled (843, 315) with delta (0, 0)
Screenshot: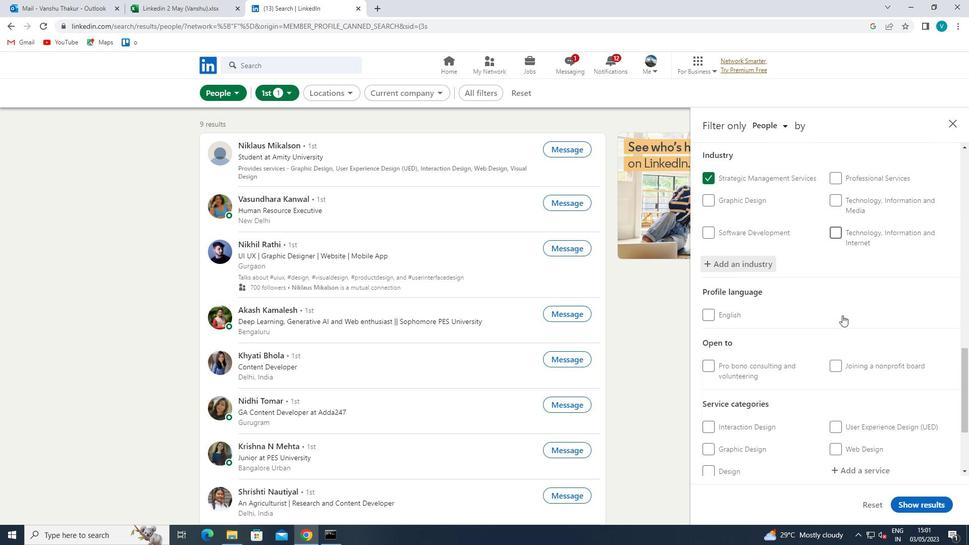 
Action: Mouse moved to (856, 339)
Screenshot: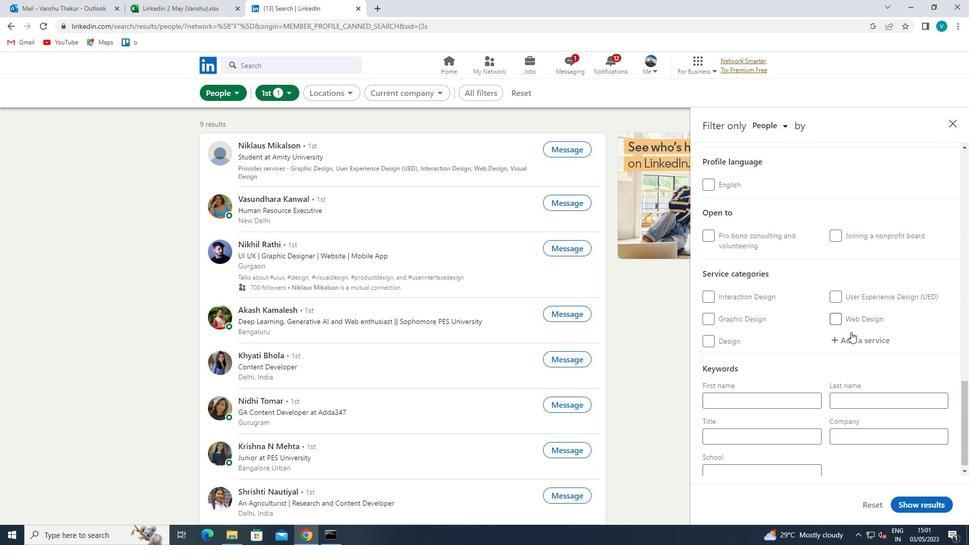 
Action: Mouse pressed left at (856, 339)
Screenshot: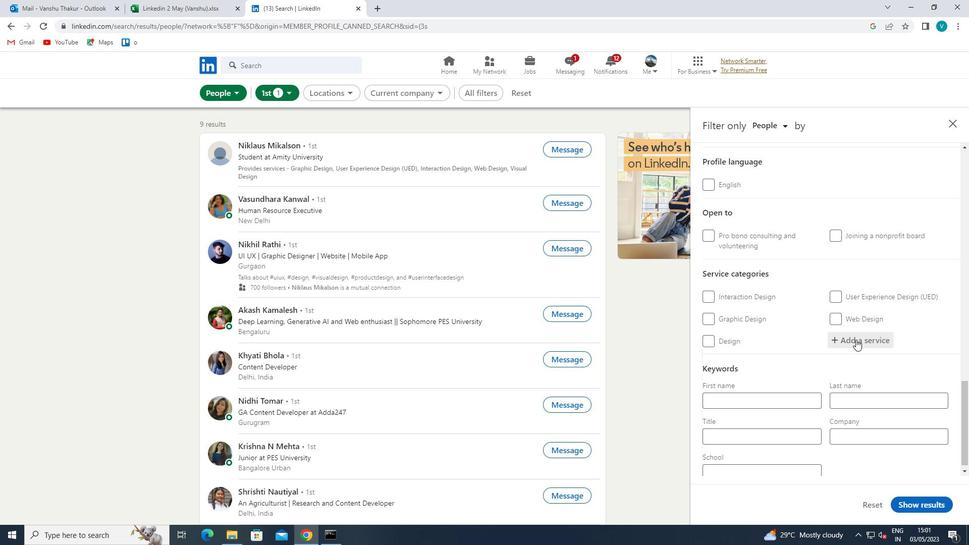 
Action: Key pressed <Key.shift>COACHING
Screenshot: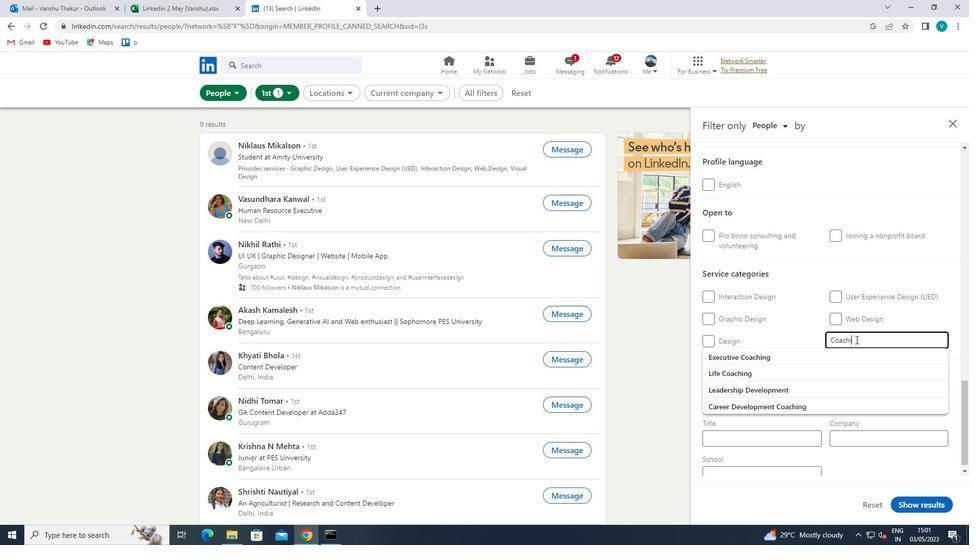 
Action: Mouse moved to (840, 281)
Screenshot: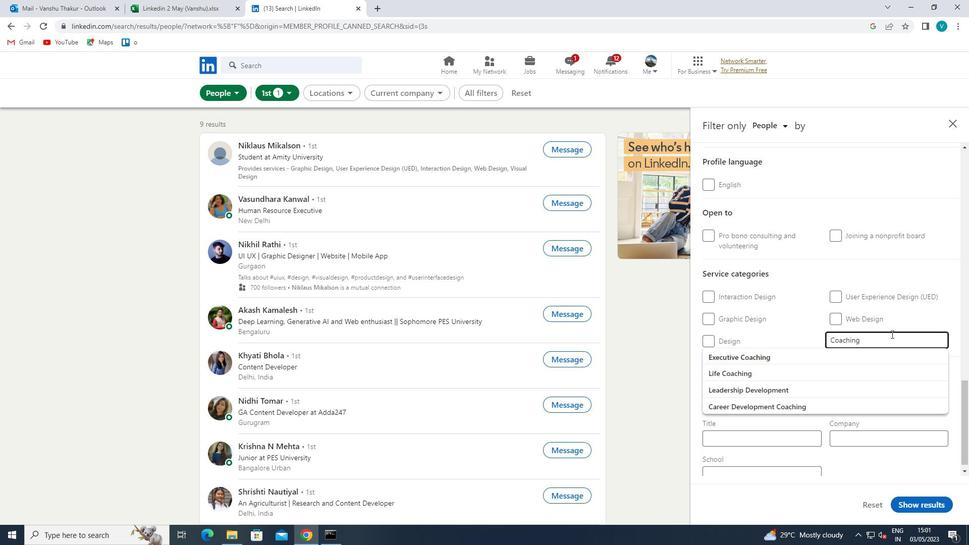 
Action: Key pressed <Key.space><Key.shift><Key.shift><Key.shift><Key.shift><Key.shift><Key.shift><Key.shift><Key.shift><Key.shift><Key.shift><Key.shift><Key.shift><Key.shift><Key.shift>&<Key.space>
Screenshot: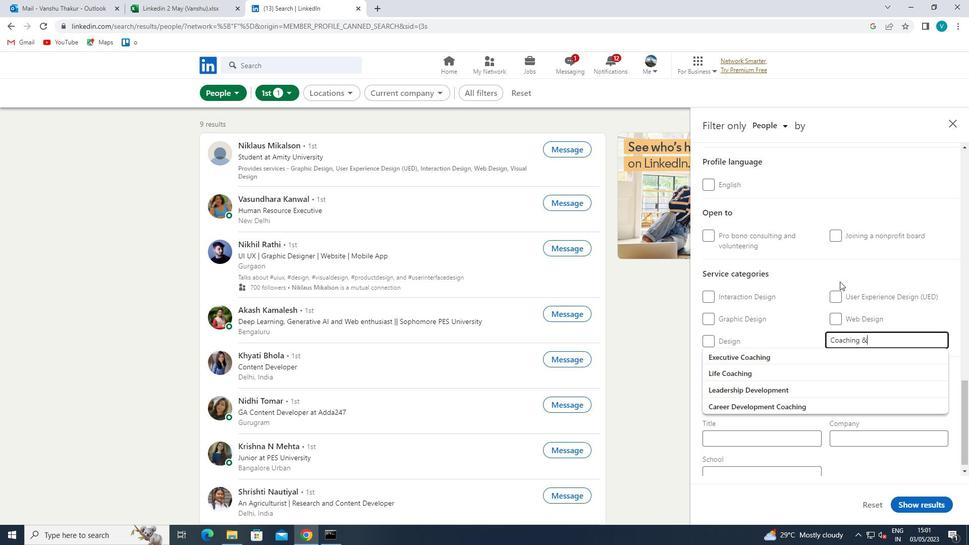 
Action: Mouse moved to (842, 280)
Screenshot: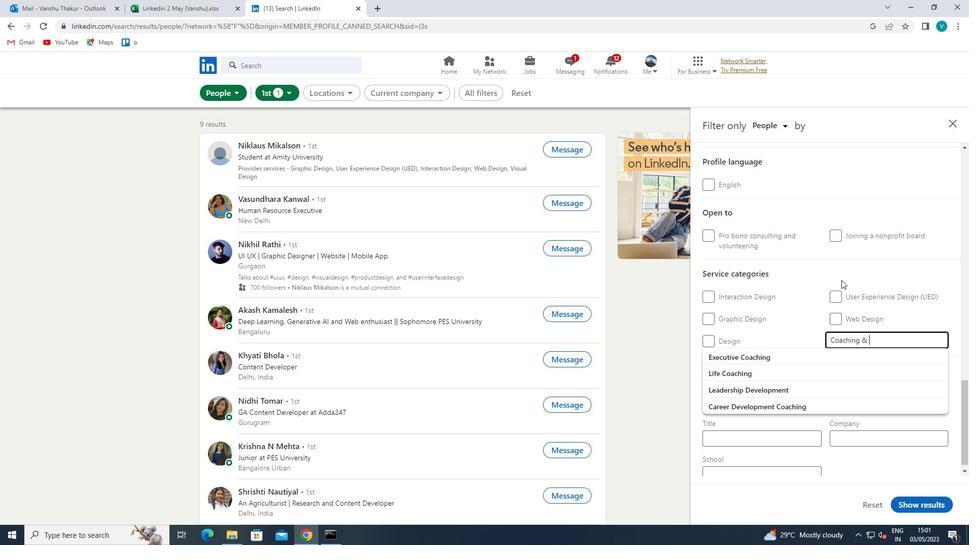 
Action: Key pressed <Key.shift>MENO<Key.backspace>TORING
Screenshot: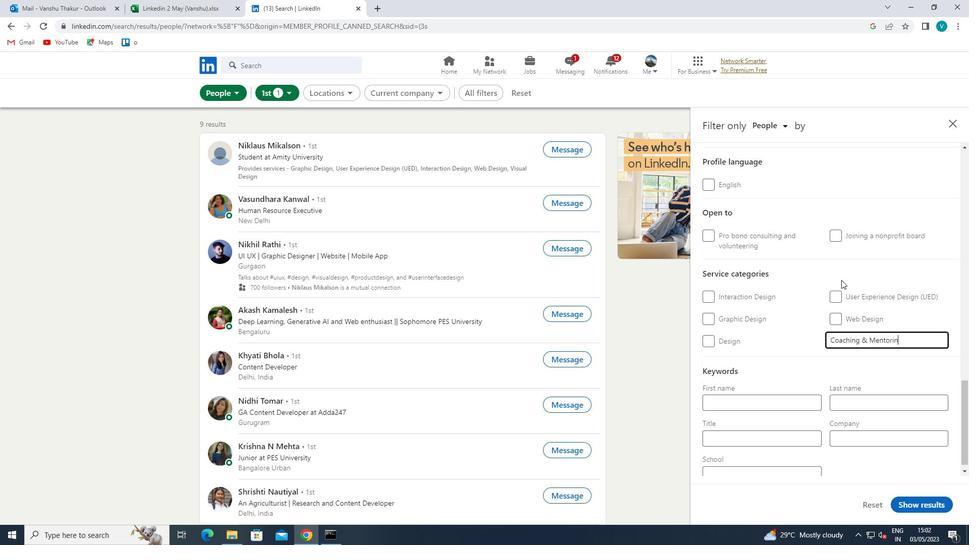 
Action: Mouse moved to (806, 368)
Screenshot: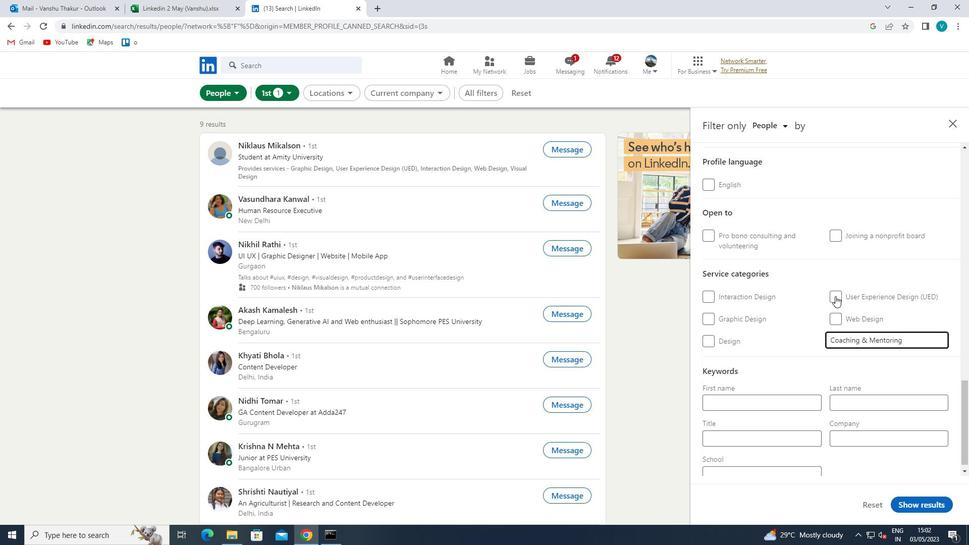 
Action: Mouse pressed left at (806, 368)
Screenshot: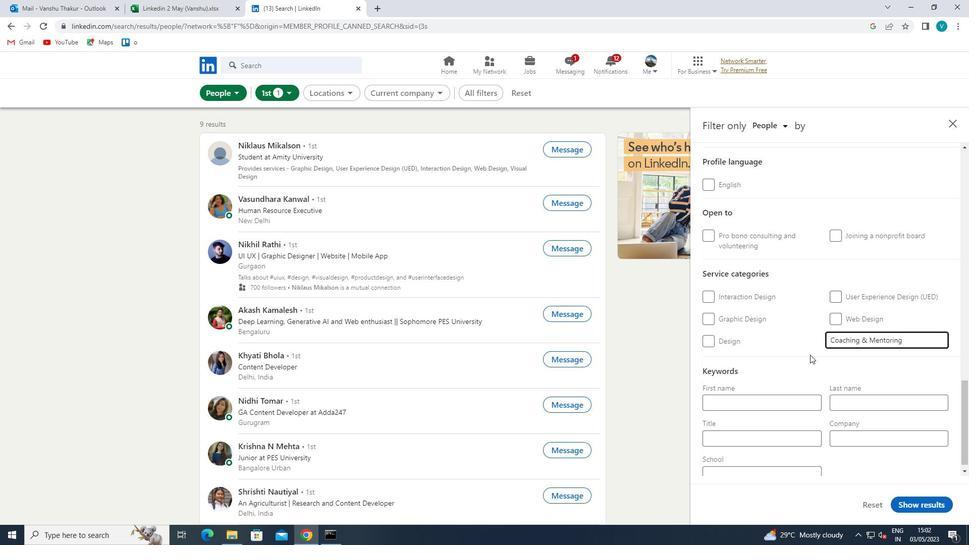 
Action: Mouse moved to (806, 362)
Screenshot: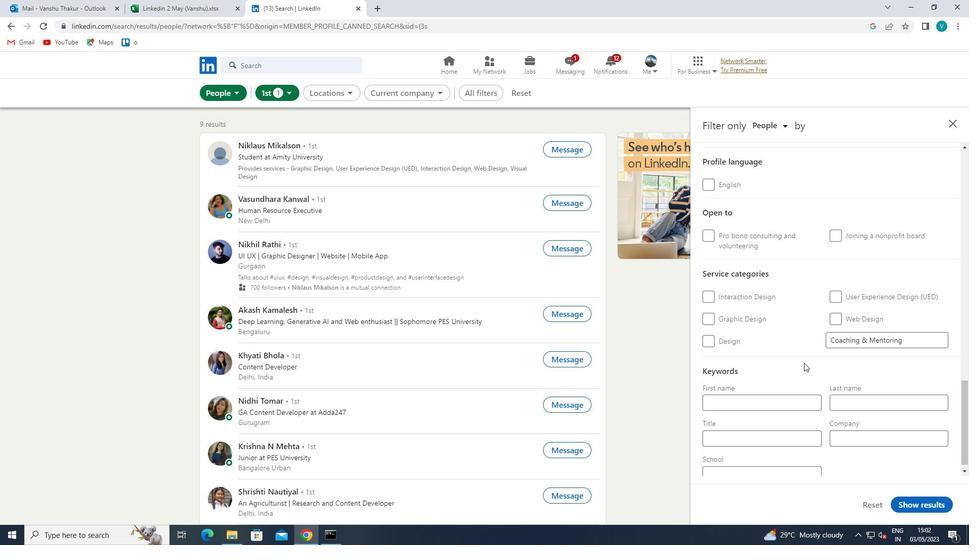 
Action: Mouse scrolled (806, 361) with delta (0, 0)
Screenshot: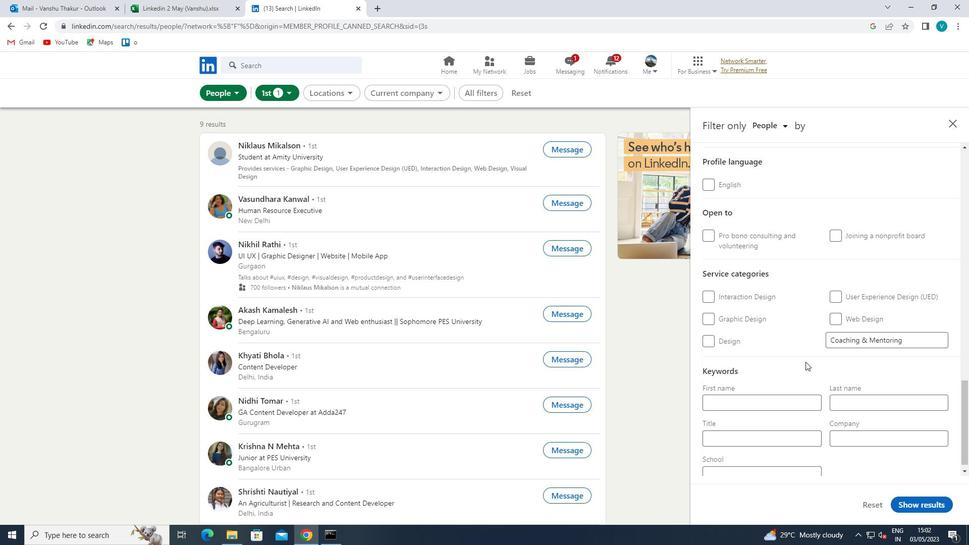 
Action: Mouse scrolled (806, 361) with delta (0, 0)
Screenshot: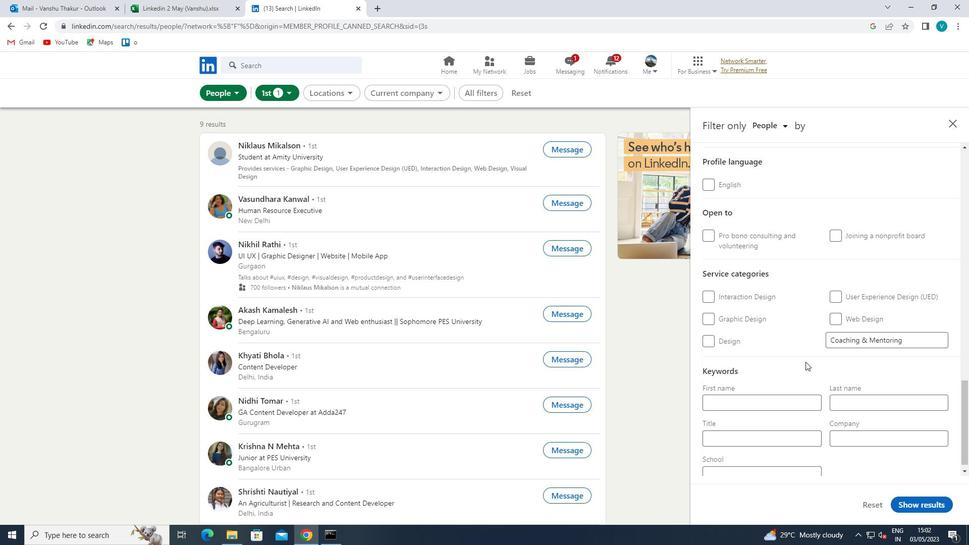 
Action: Mouse scrolled (806, 361) with delta (0, 0)
Screenshot: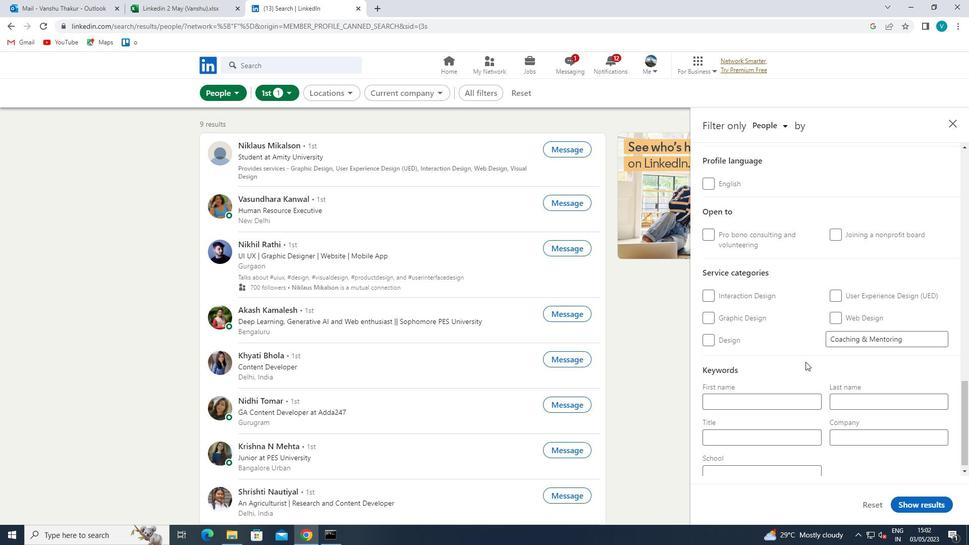 
Action: Mouse scrolled (806, 361) with delta (0, 0)
Screenshot: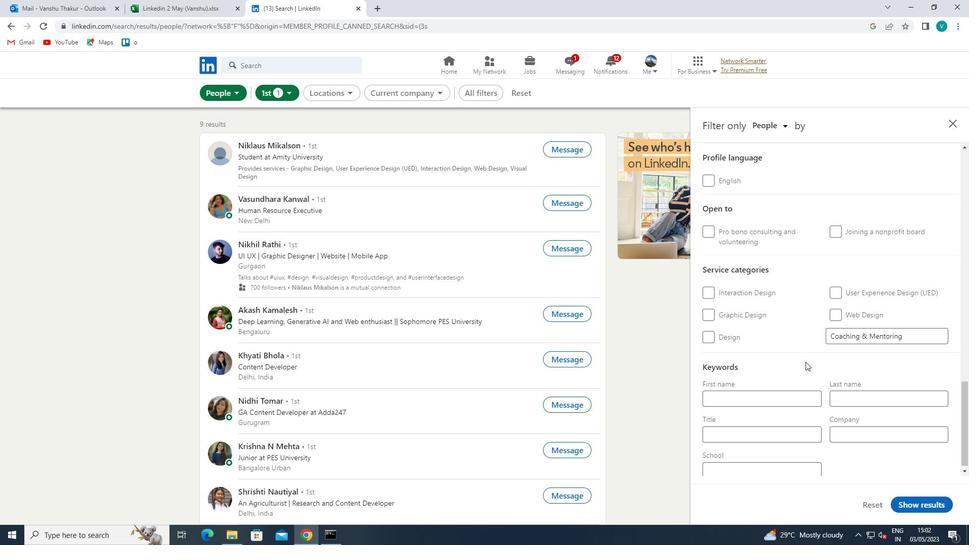 
Action: Mouse moved to (794, 417)
Screenshot: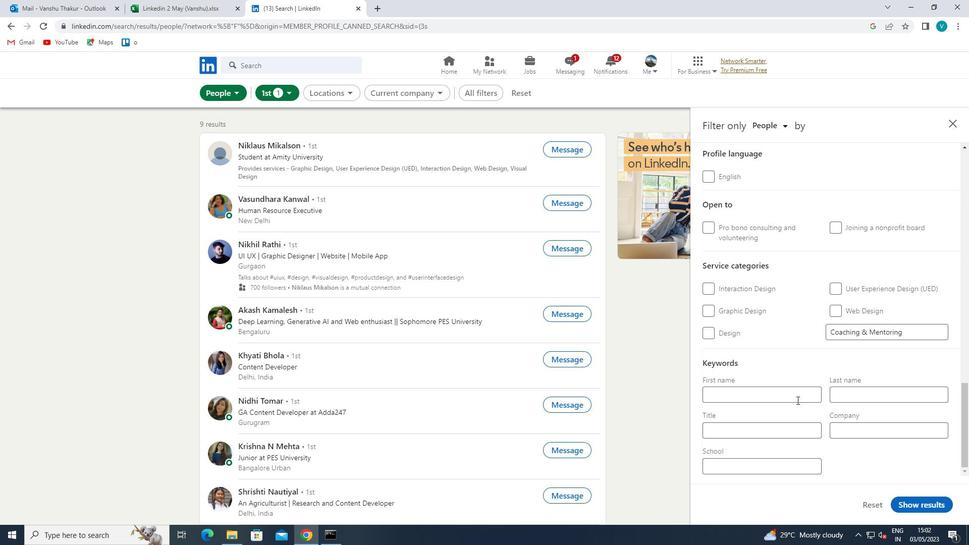 
Action: Mouse pressed left at (794, 417)
Screenshot: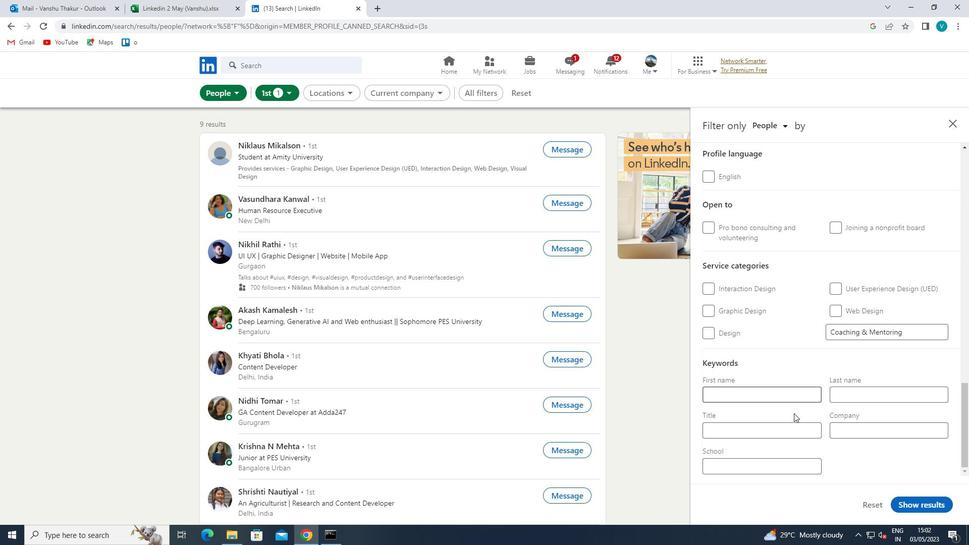 
Action: Mouse moved to (804, 412)
Screenshot: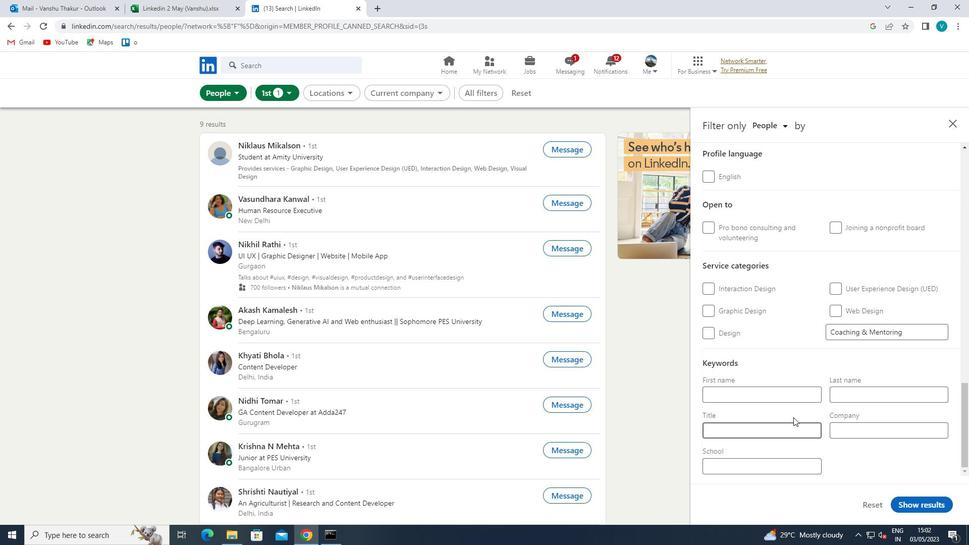 
Action: Key pressed <Key.shift>MARKETING<Key.space><Key.left><Key.left><Key.left><Key.left><Key.left><Key.left><Key.left><Key.left><Key.left><Key.backspace><Key.shift>M<Key.right><Key.right><Key.right><Key.right><Key.right><Key.right><Key.right><Key.right><Key.right><Key.right><Key.right><Key.right><Key.right><Key.right><Key.shift>COMMUNICATIONS<Key.space><Key.shift>MANAGER<Key.space>
Screenshot: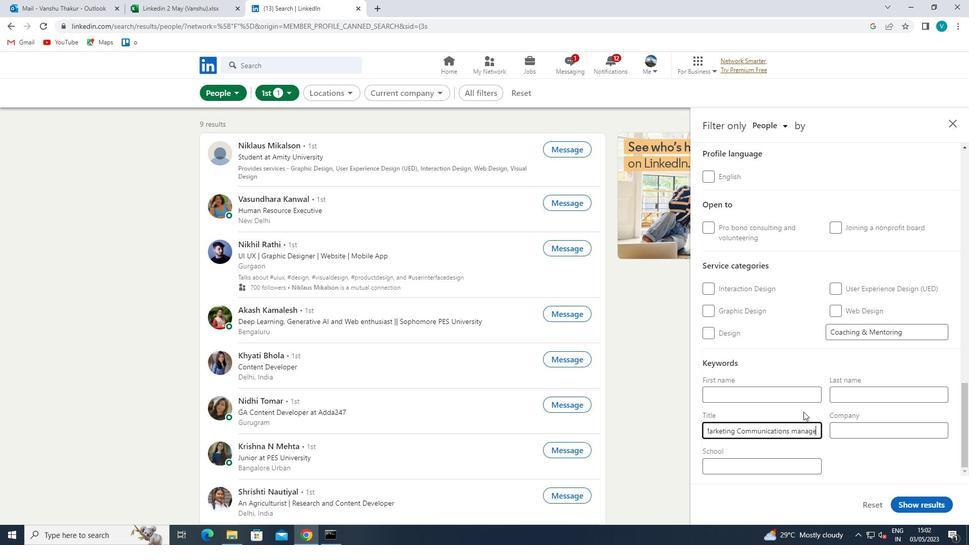 
Action: Mouse moved to (794, 426)
Screenshot: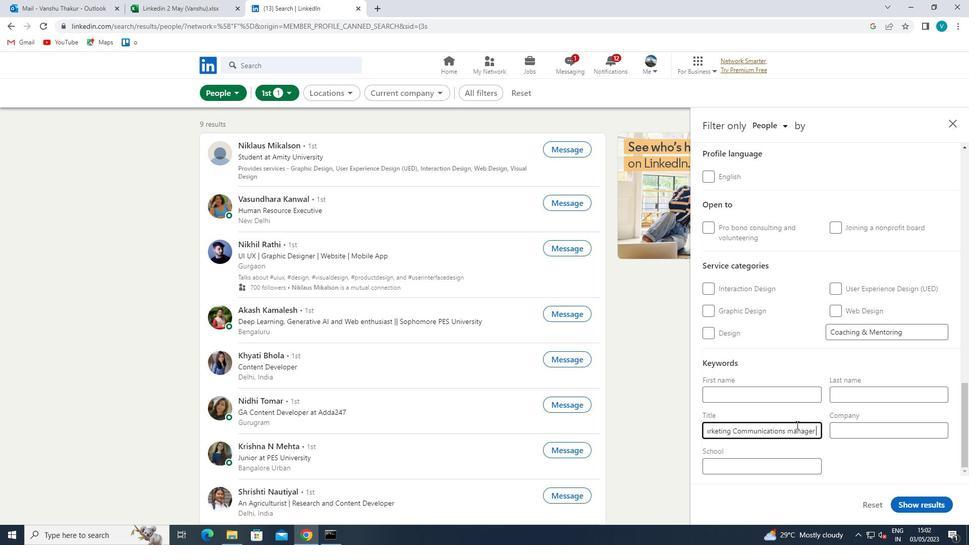 
Action: Mouse pressed left at (794, 426)
Screenshot: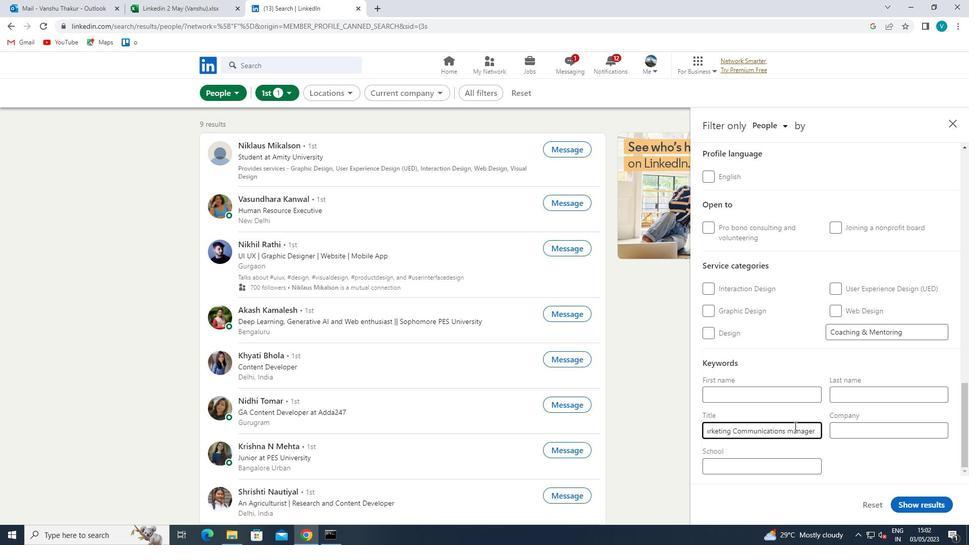 
Action: Mouse moved to (803, 428)
Screenshot: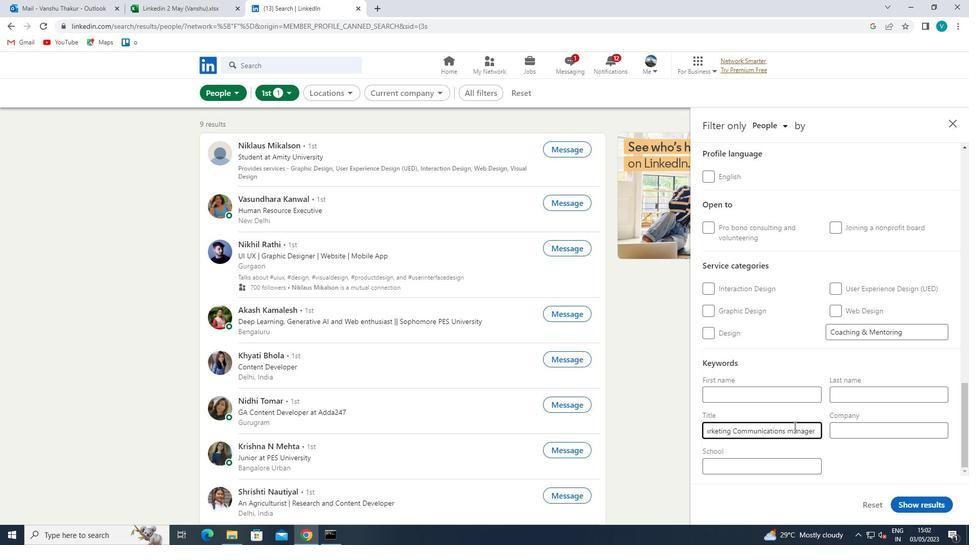 
Action: Key pressed <Key.backspace><Key.shift>M
Screenshot: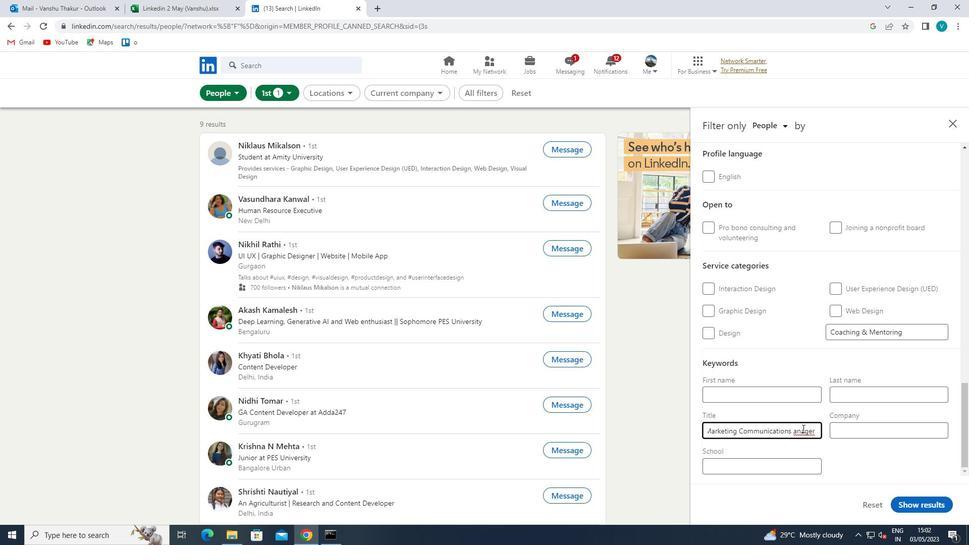 
Action: Mouse moved to (902, 500)
Screenshot: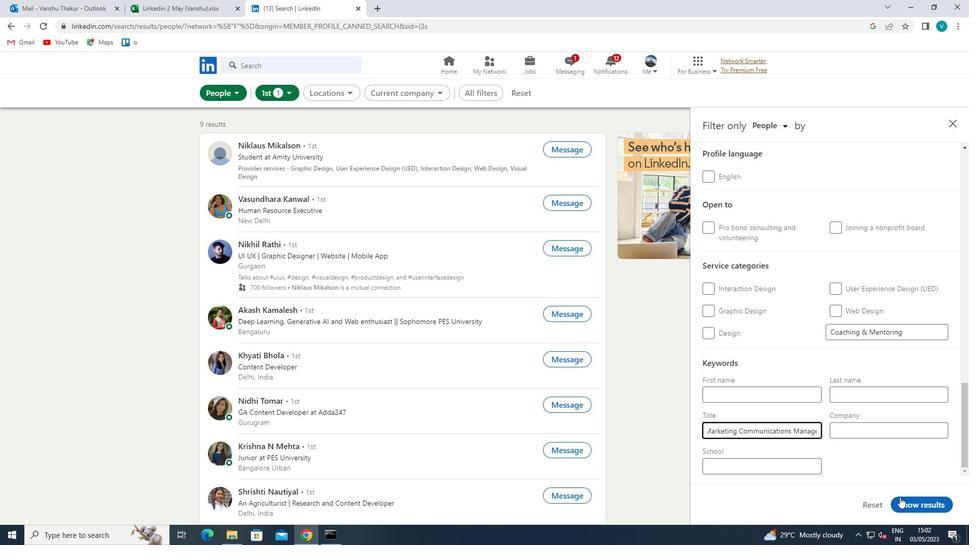
Action: Mouse pressed left at (902, 500)
Screenshot: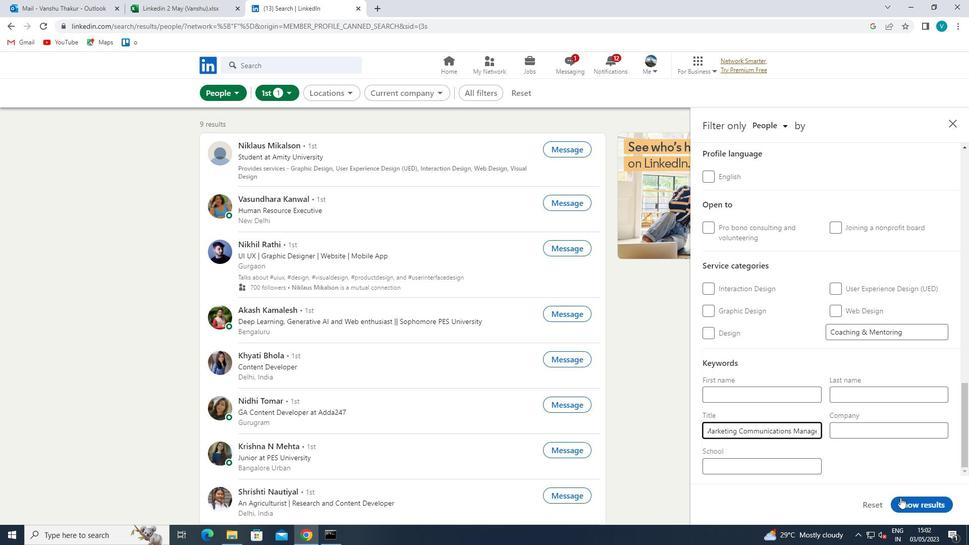 
Action: Mouse moved to (903, 500)
Screenshot: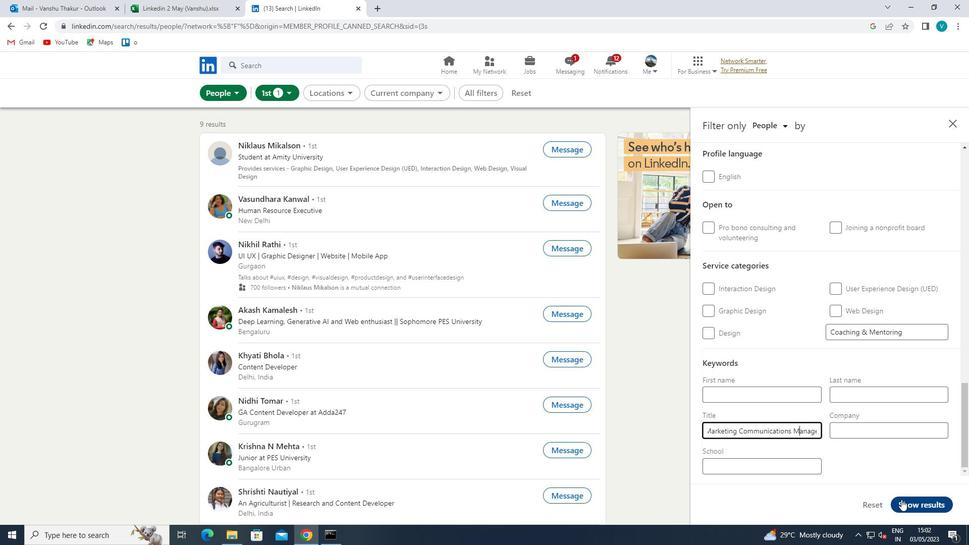 
